 Task: Add a signature Charles Evans containing Many thanks, Charles Evans to email address softage.1@softage.net and add a label Vendor files
Action: Mouse moved to (353, 565)
Screenshot: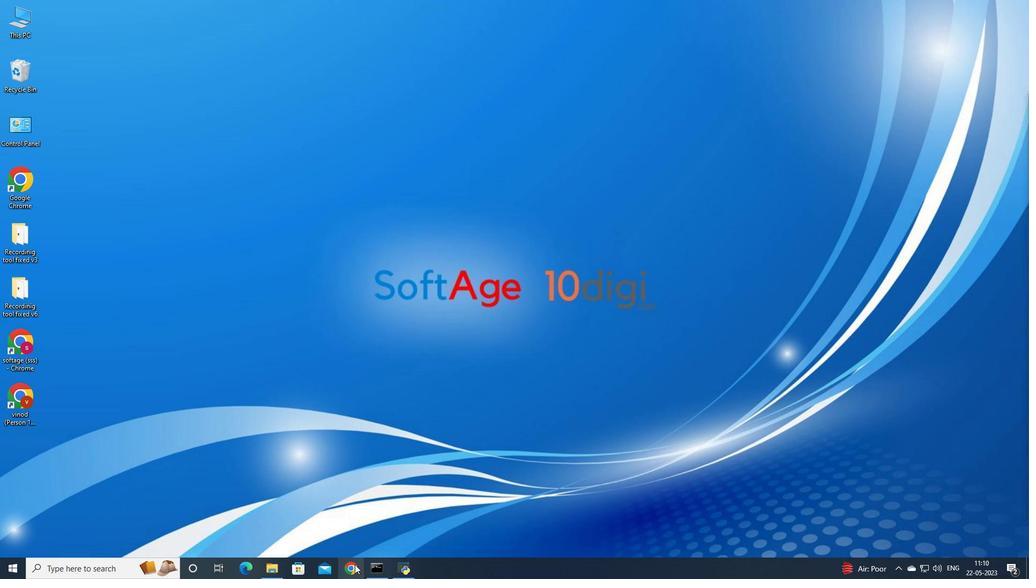 
Action: Mouse pressed left at (353, 565)
Screenshot: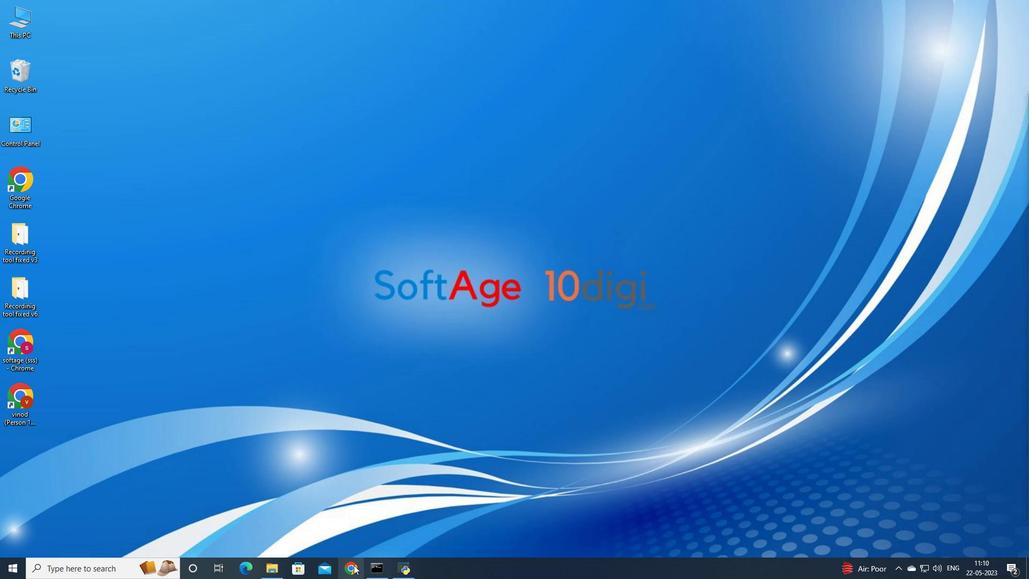 
Action: Mouse moved to (473, 335)
Screenshot: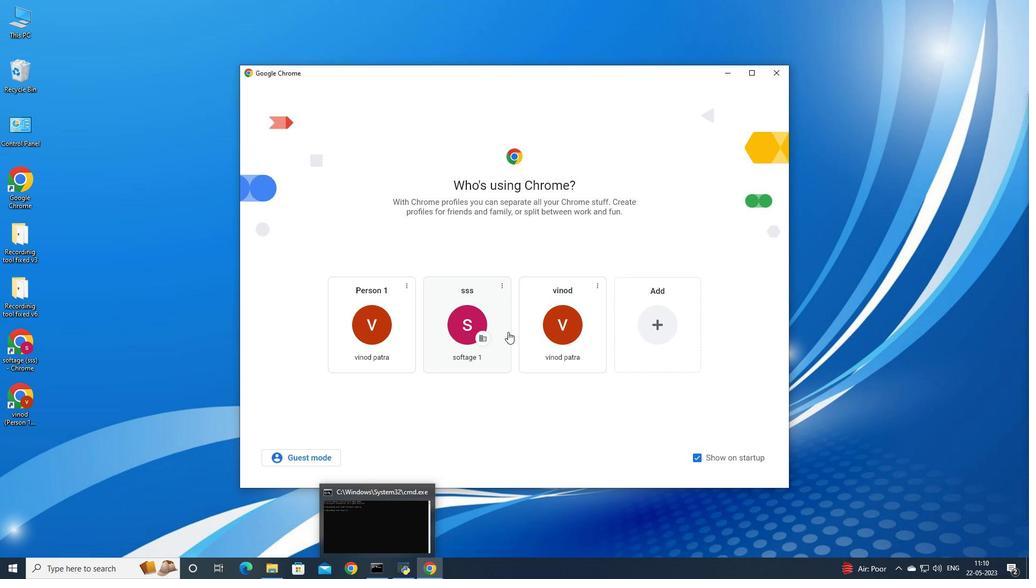 
Action: Mouse pressed left at (473, 335)
Screenshot: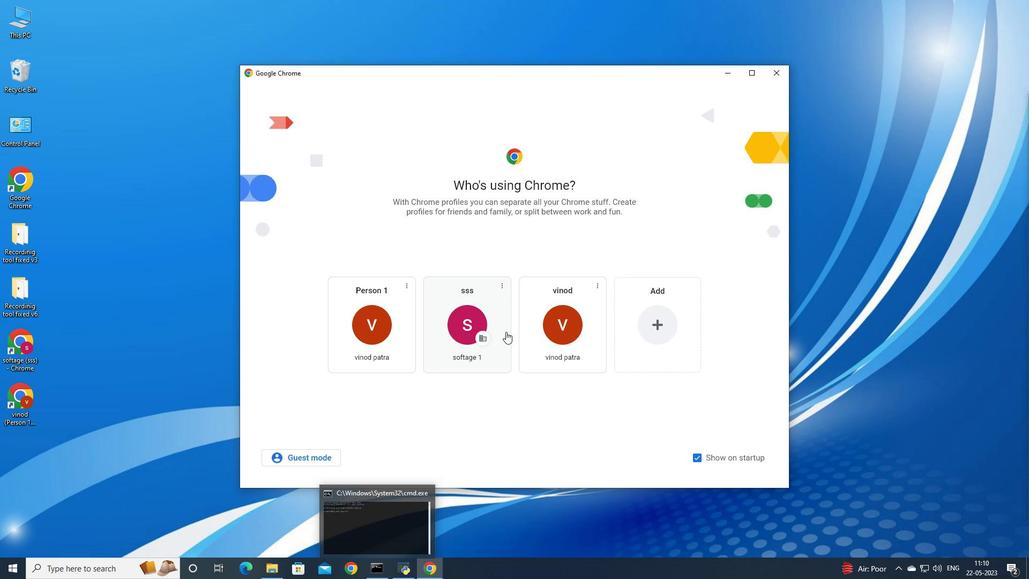 
Action: Mouse moved to (929, 55)
Screenshot: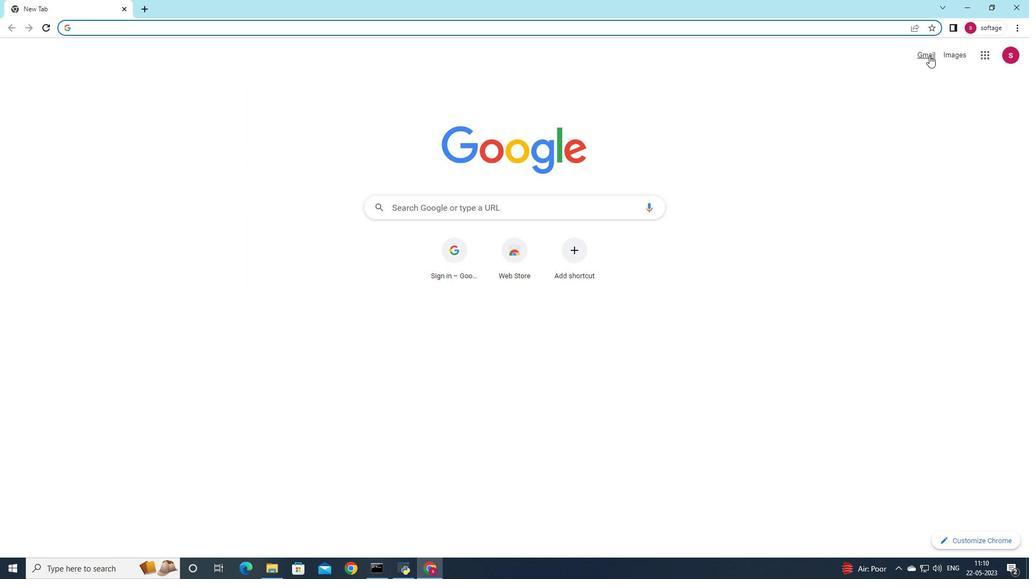 
Action: Mouse pressed left at (929, 55)
Screenshot: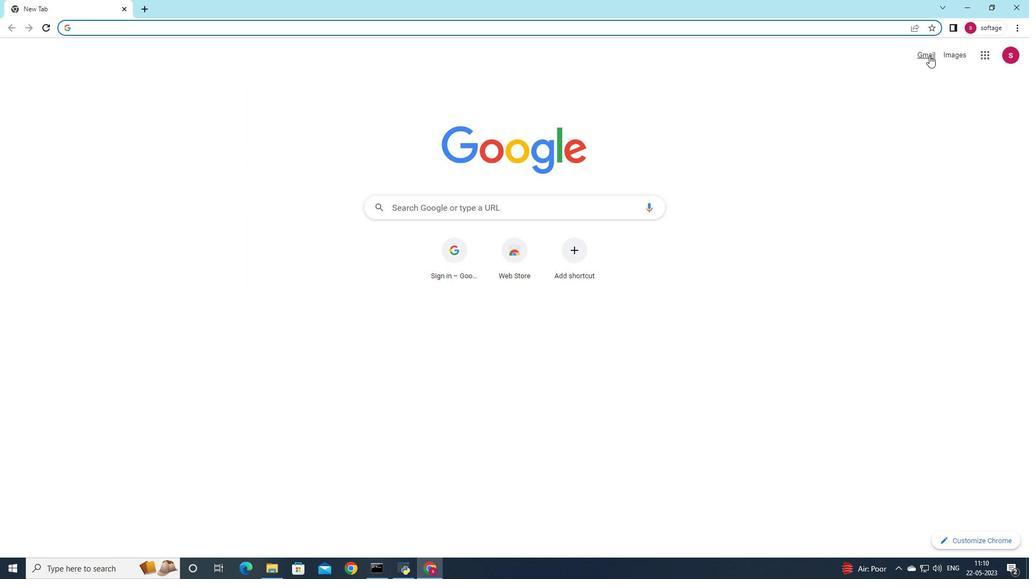 
Action: Mouse moved to (905, 79)
Screenshot: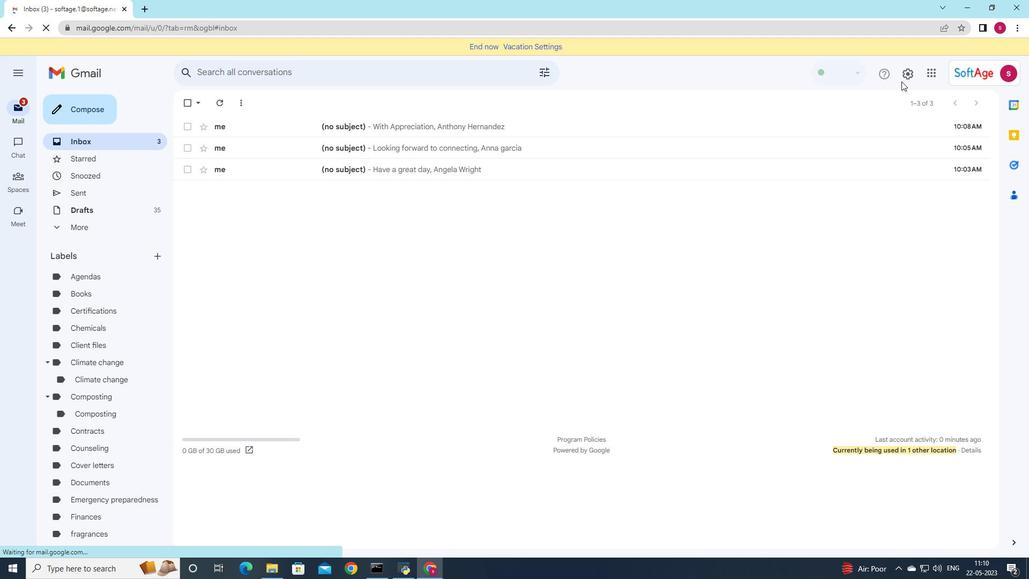 
Action: Mouse pressed left at (905, 79)
Screenshot: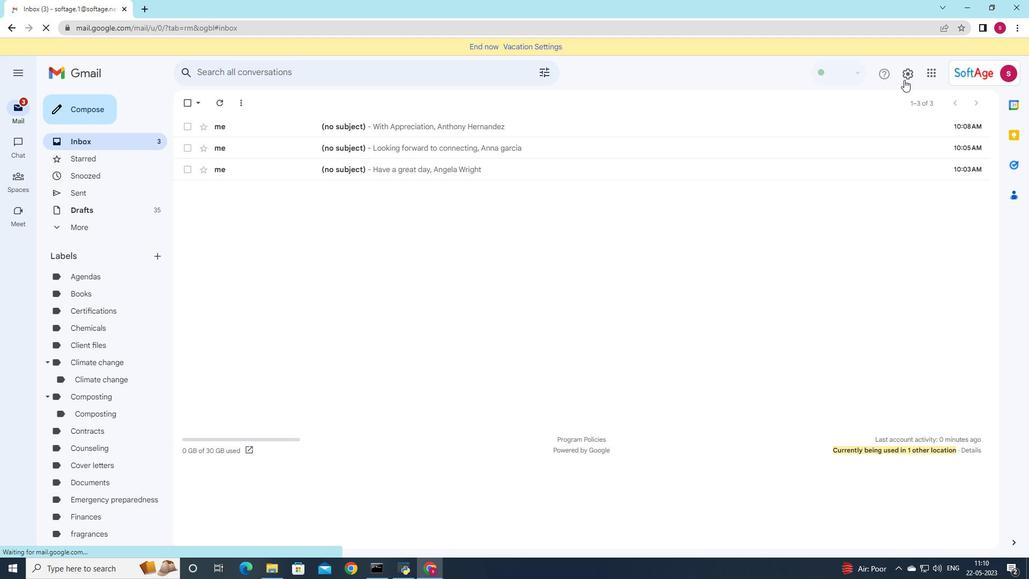 
Action: Mouse moved to (906, 123)
Screenshot: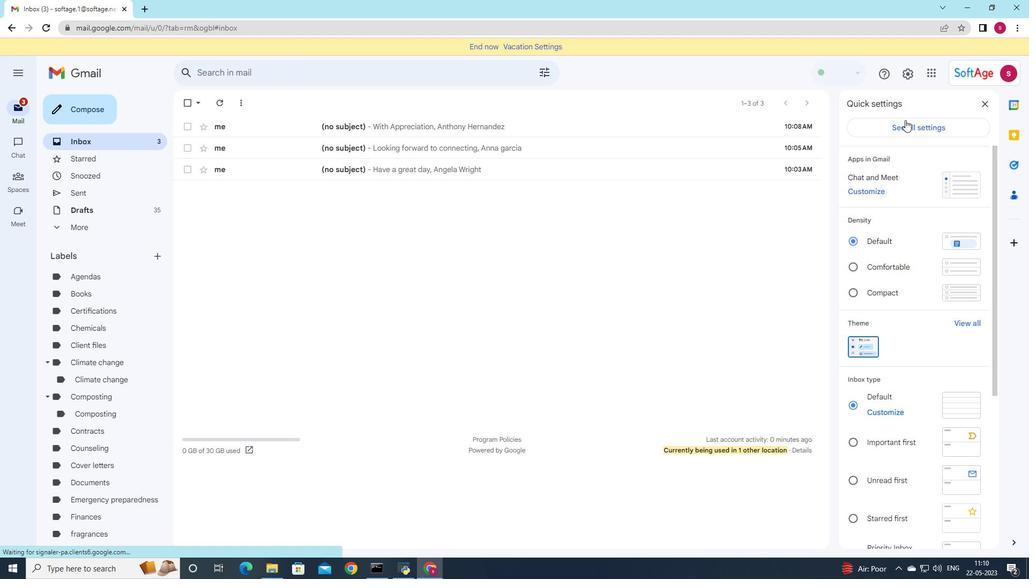 
Action: Mouse pressed left at (906, 123)
Screenshot: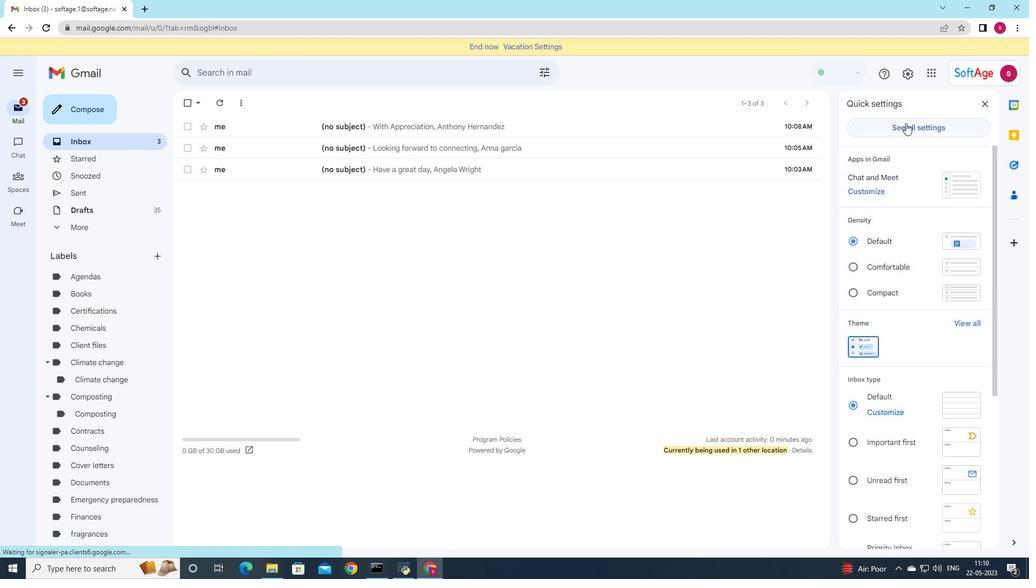 
Action: Mouse moved to (499, 273)
Screenshot: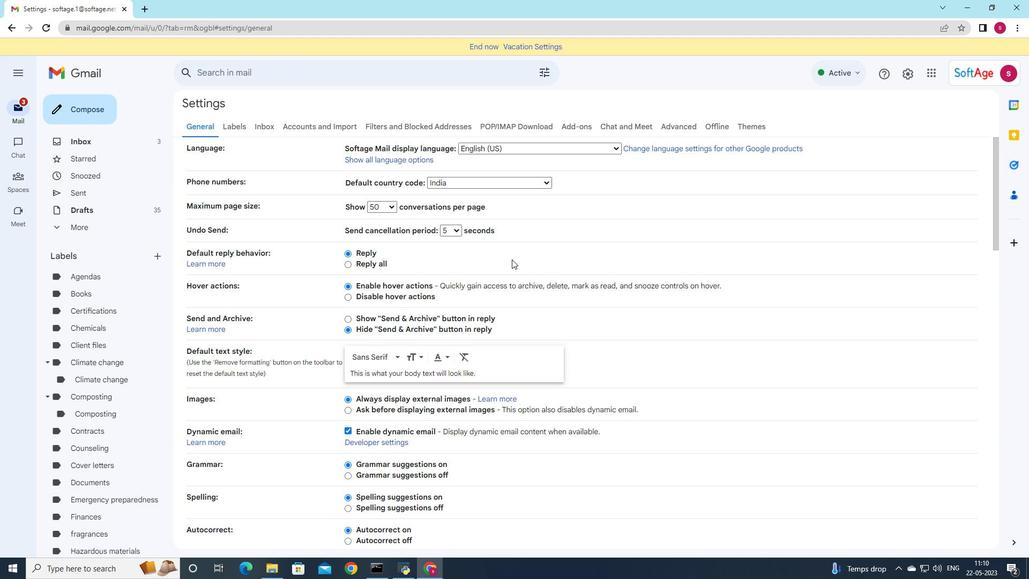 
Action: Mouse scrolled (499, 273) with delta (0, 0)
Screenshot: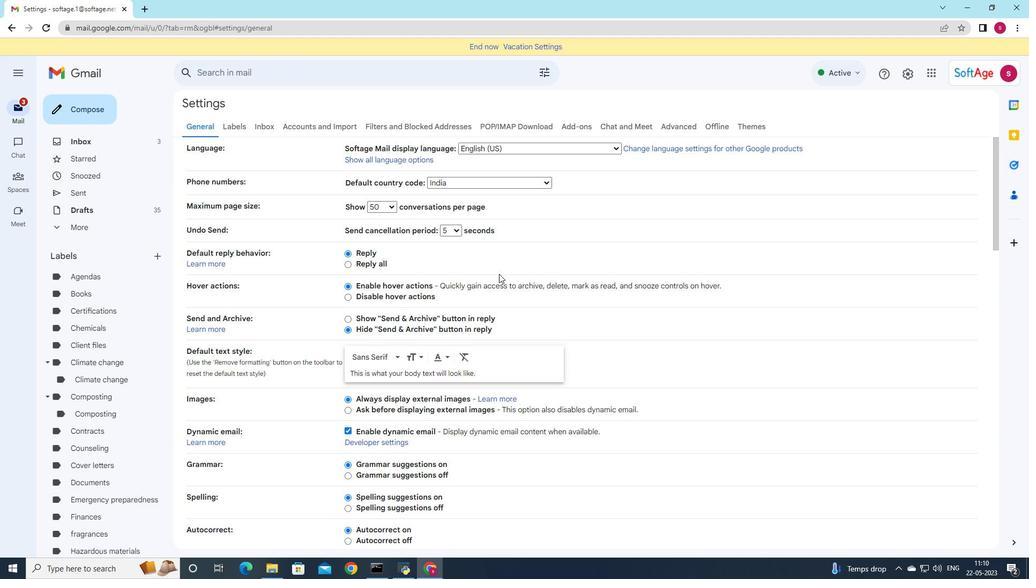 
Action: Mouse scrolled (499, 273) with delta (0, 0)
Screenshot: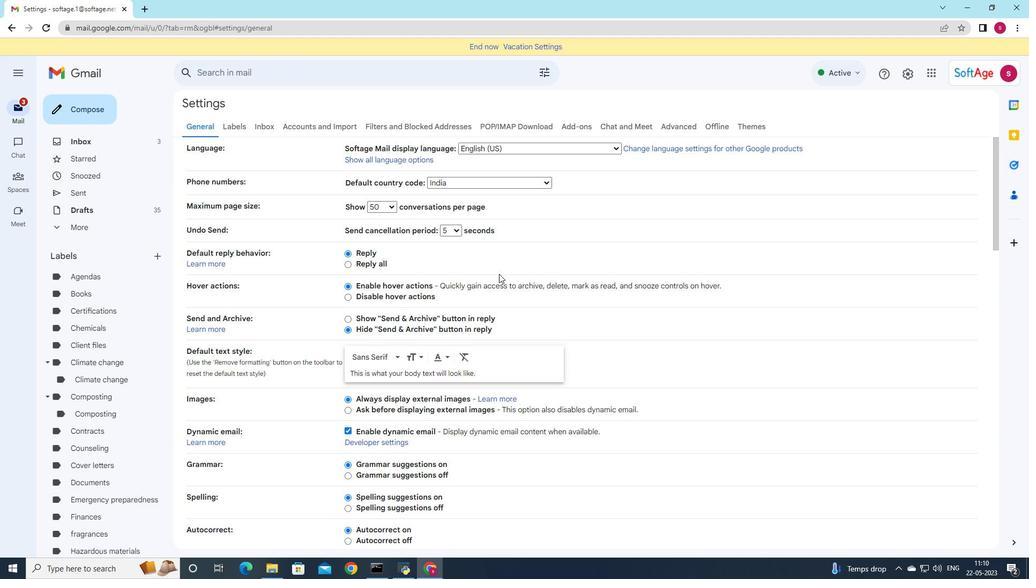 
Action: Mouse scrolled (499, 273) with delta (0, 0)
Screenshot: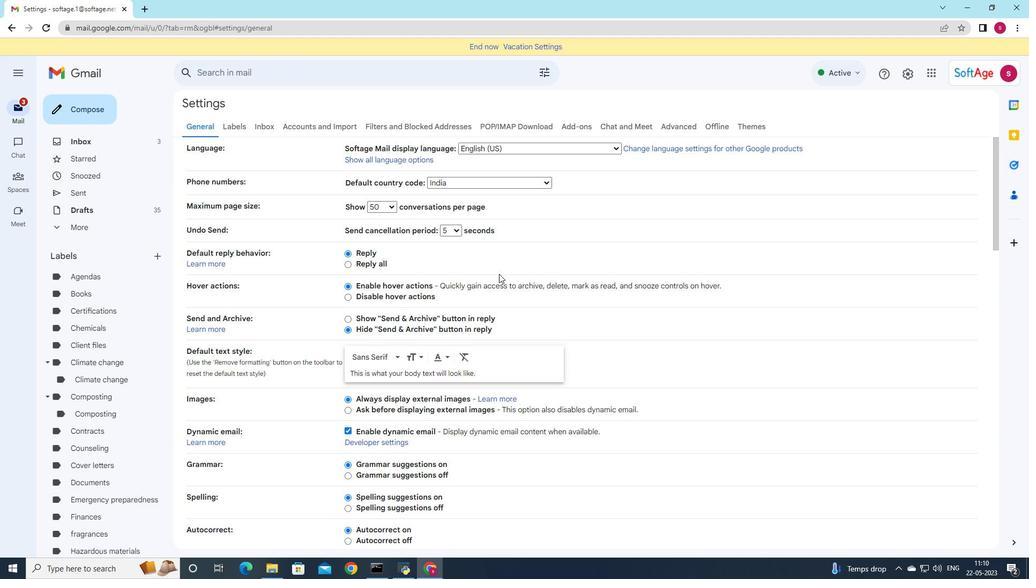 
Action: Mouse scrolled (499, 273) with delta (0, 0)
Screenshot: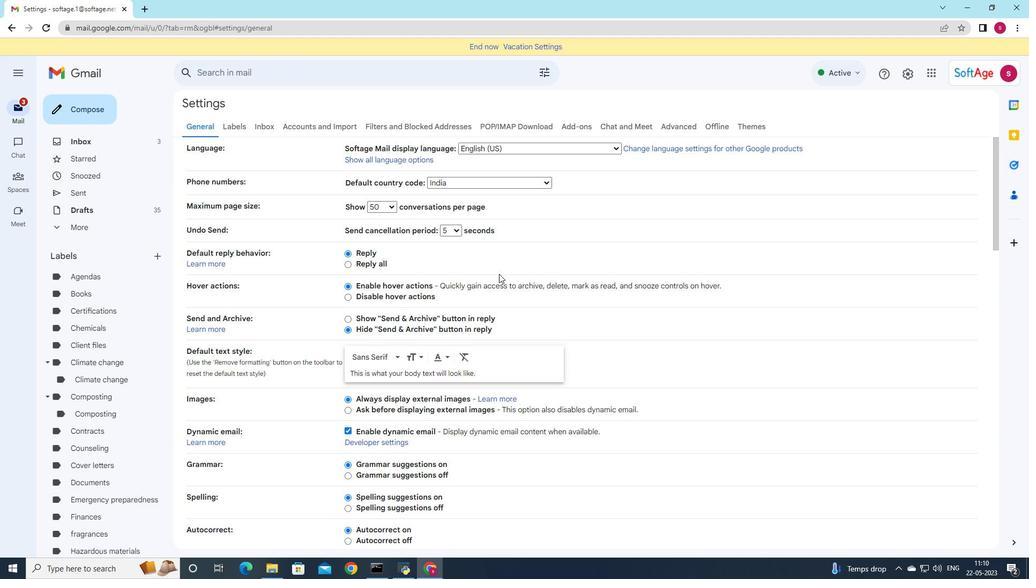
Action: Mouse scrolled (499, 273) with delta (0, 0)
Screenshot: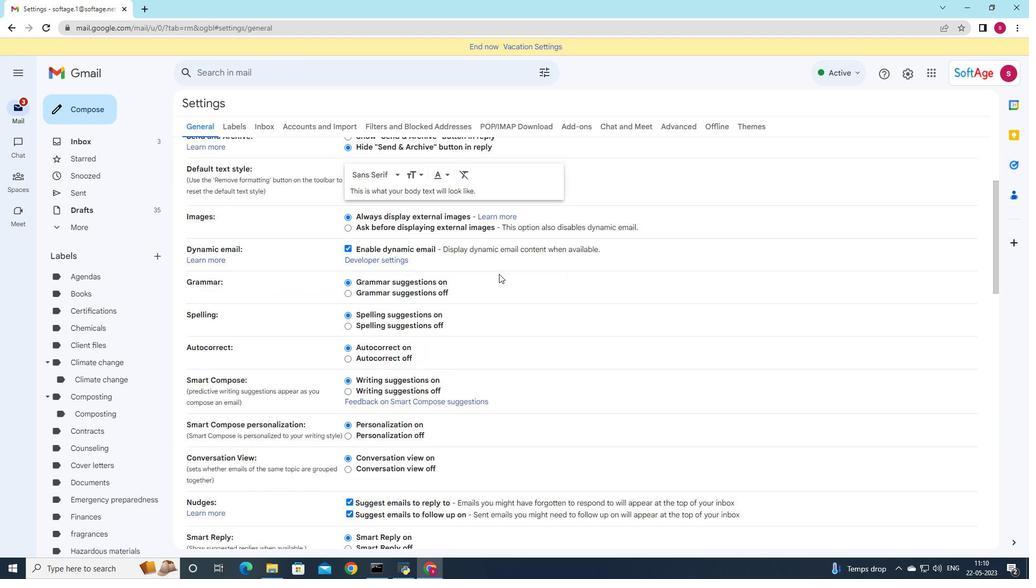 
Action: Mouse scrolled (499, 273) with delta (0, 0)
Screenshot: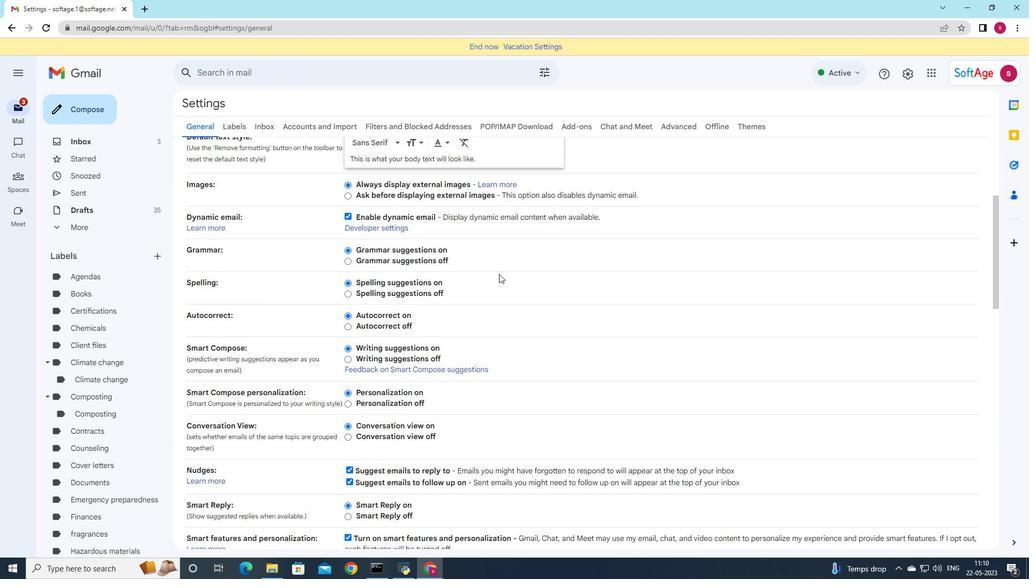 
Action: Mouse scrolled (499, 273) with delta (0, 0)
Screenshot: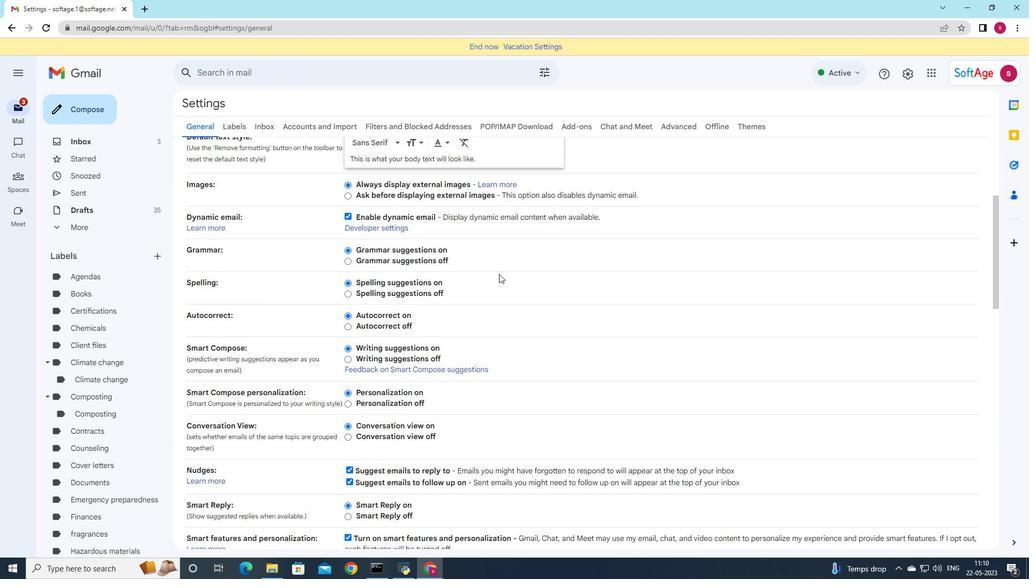 
Action: Mouse scrolled (499, 273) with delta (0, 0)
Screenshot: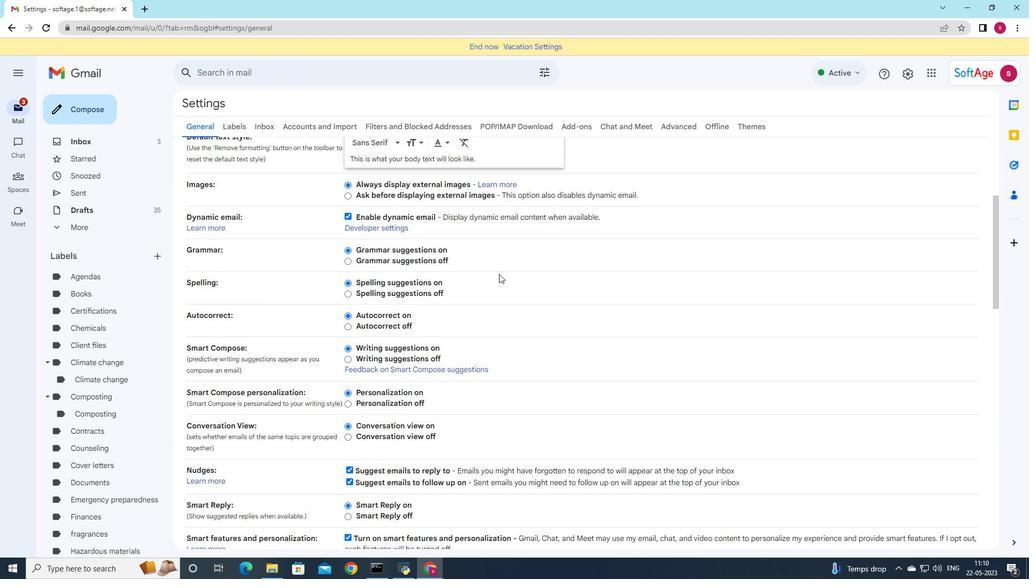 
Action: Mouse scrolled (499, 273) with delta (0, 0)
Screenshot: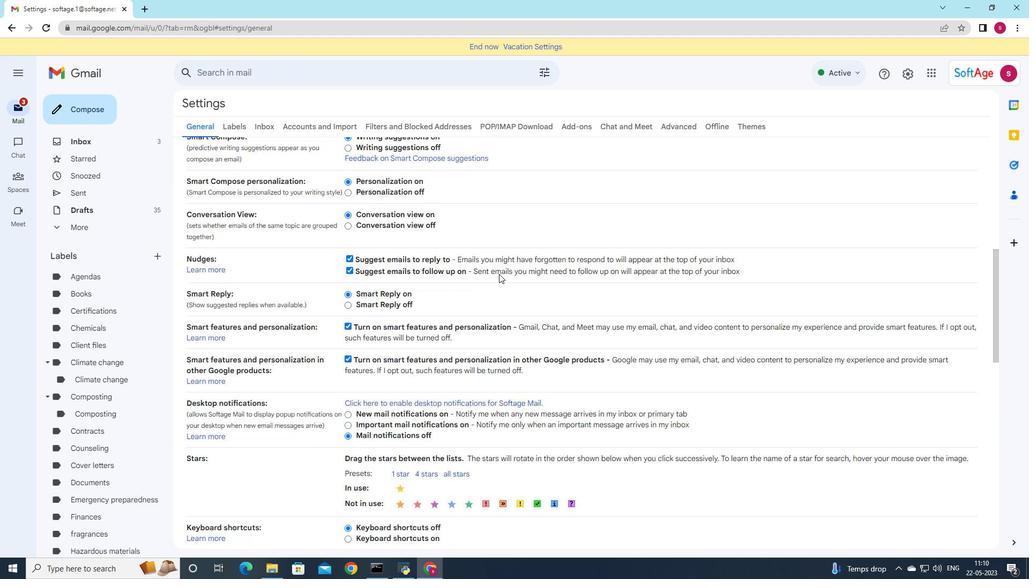 
Action: Mouse scrolled (499, 273) with delta (0, 0)
Screenshot: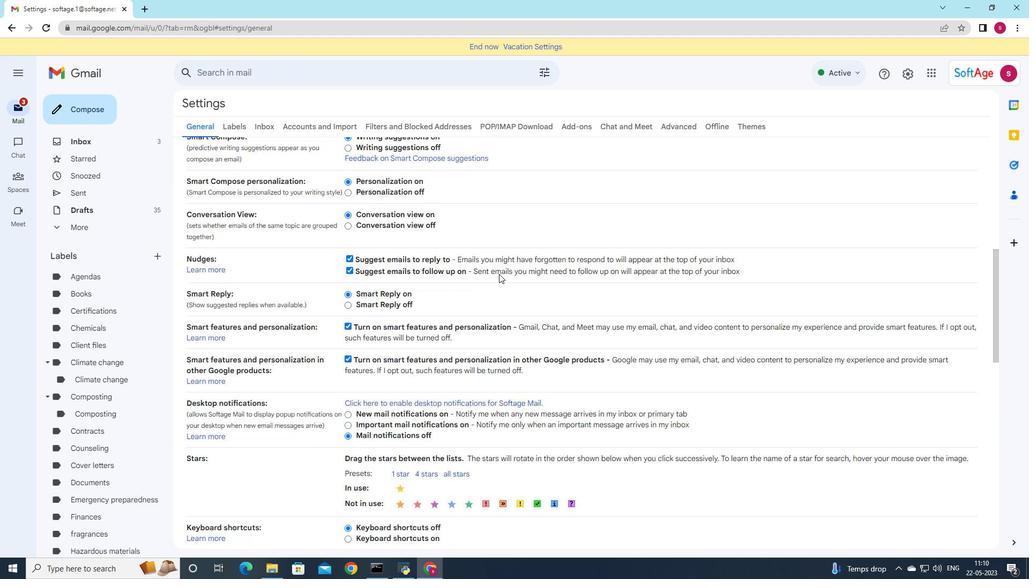 
Action: Mouse scrolled (499, 273) with delta (0, 0)
Screenshot: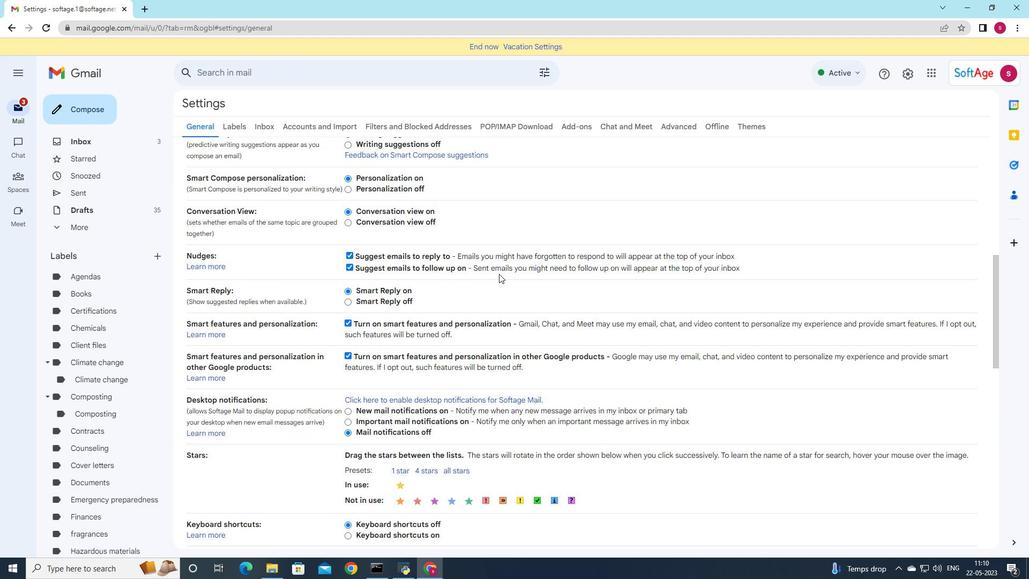 
Action: Mouse scrolled (499, 273) with delta (0, 0)
Screenshot: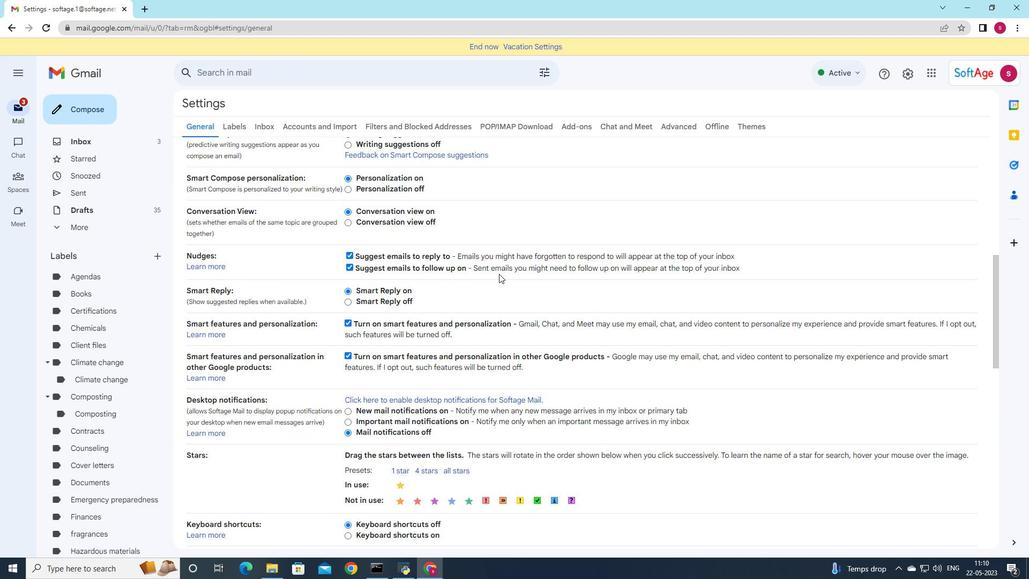 
Action: Mouse scrolled (499, 273) with delta (0, 0)
Screenshot: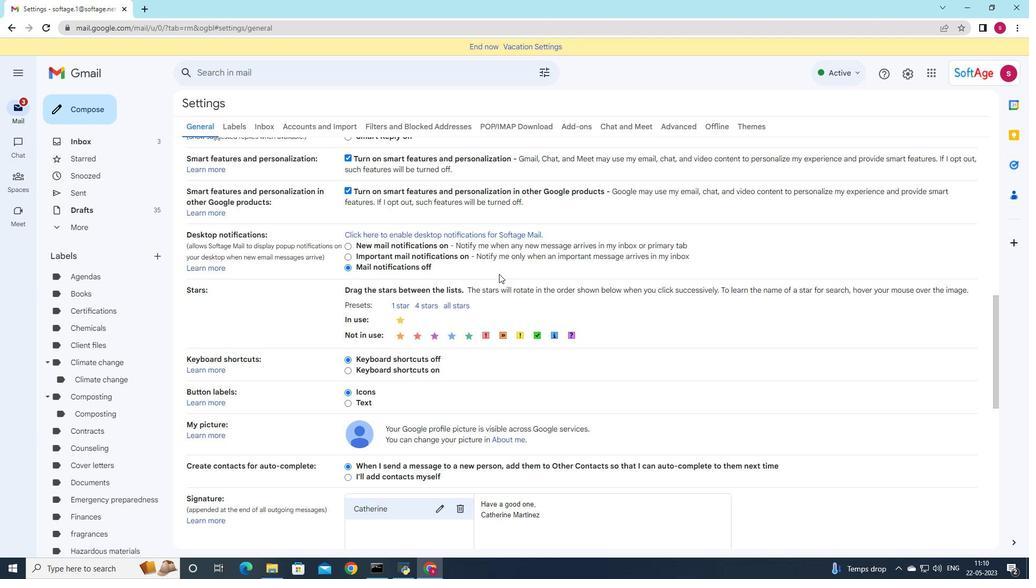 
Action: Mouse scrolled (499, 273) with delta (0, 0)
Screenshot: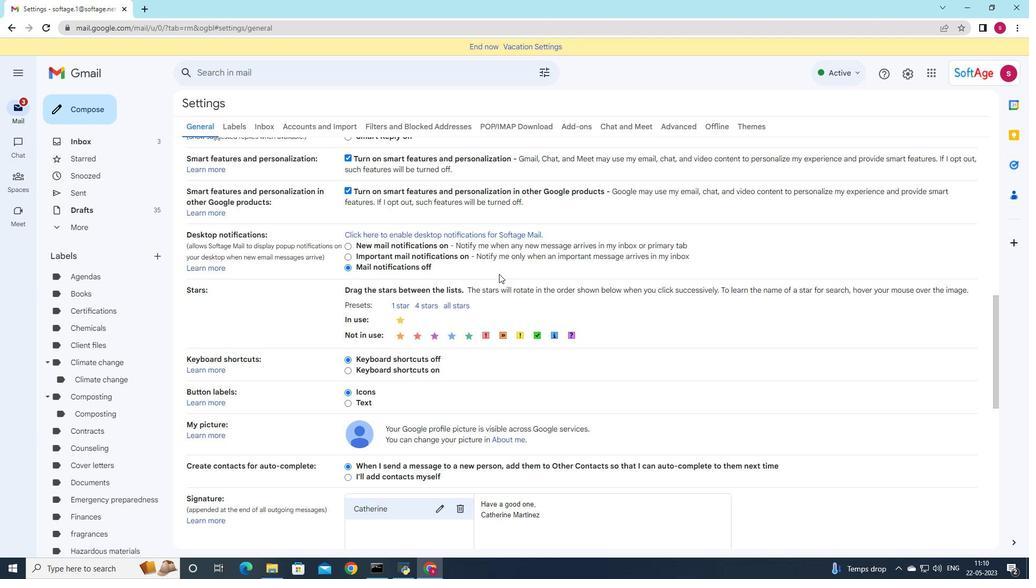 
Action: Mouse scrolled (499, 273) with delta (0, 0)
Screenshot: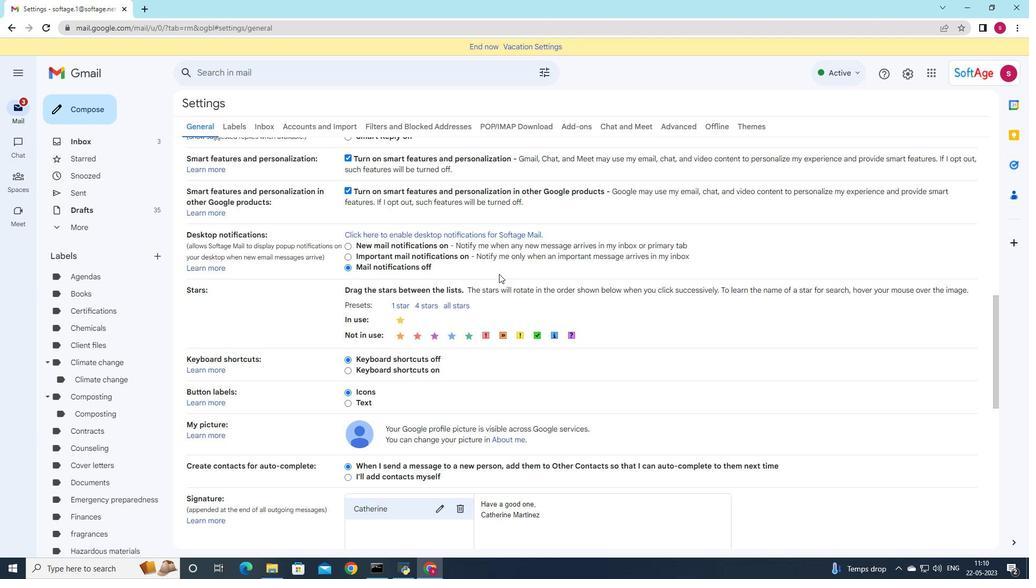 
Action: Mouse moved to (453, 297)
Screenshot: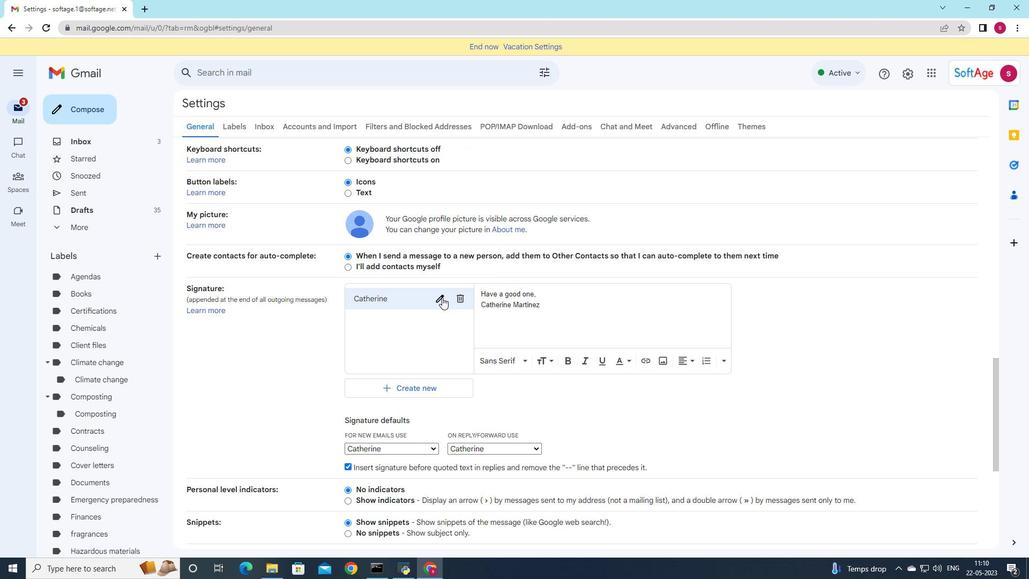 
Action: Mouse pressed left at (453, 297)
Screenshot: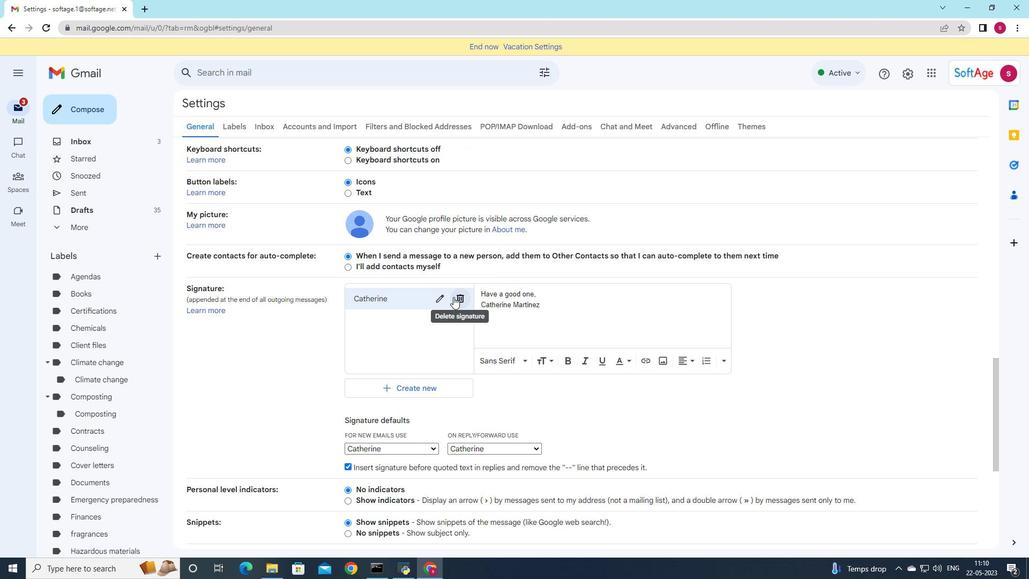 
Action: Mouse moved to (609, 317)
Screenshot: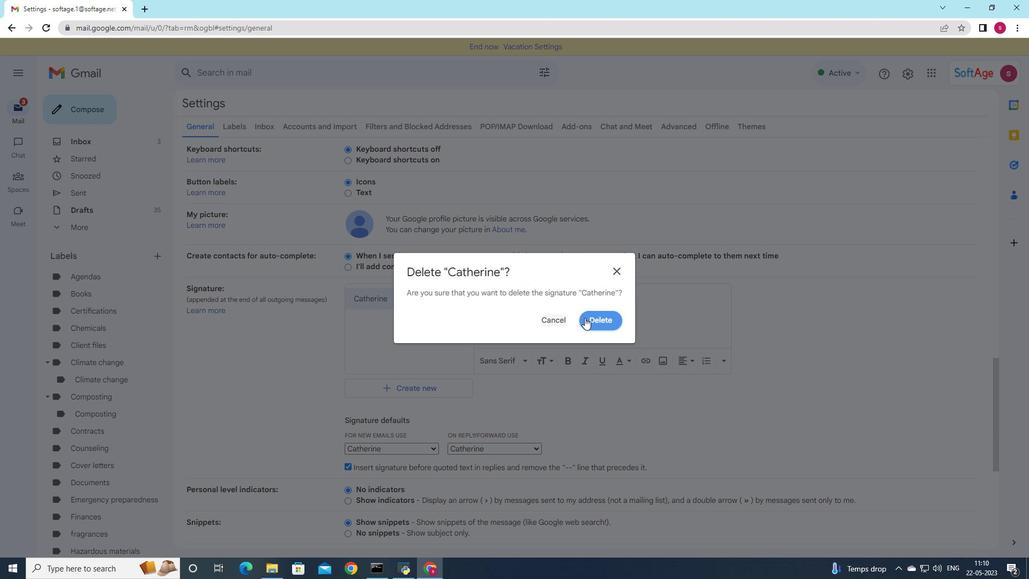 
Action: Mouse pressed left at (609, 317)
Screenshot: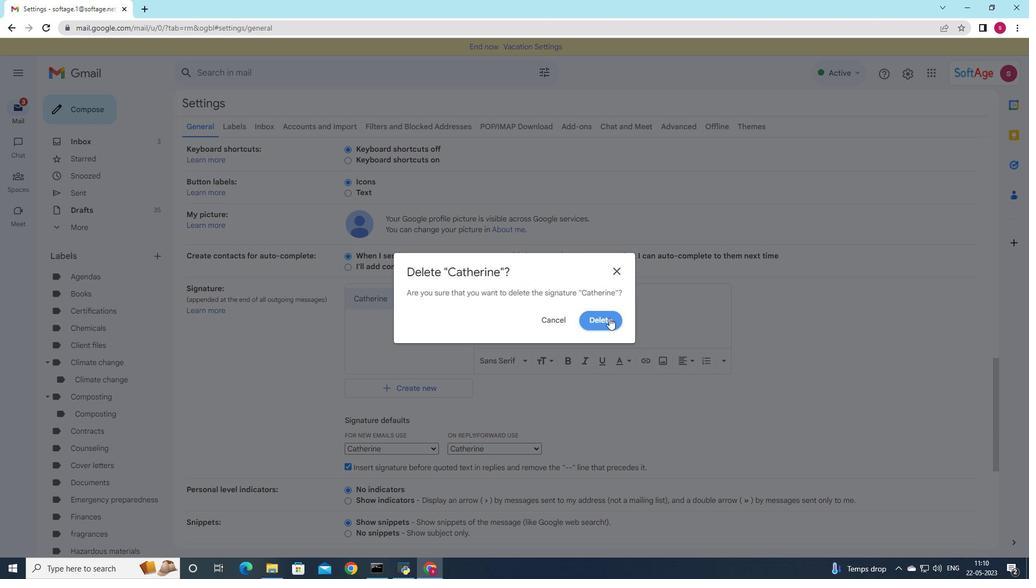 
Action: Mouse moved to (376, 312)
Screenshot: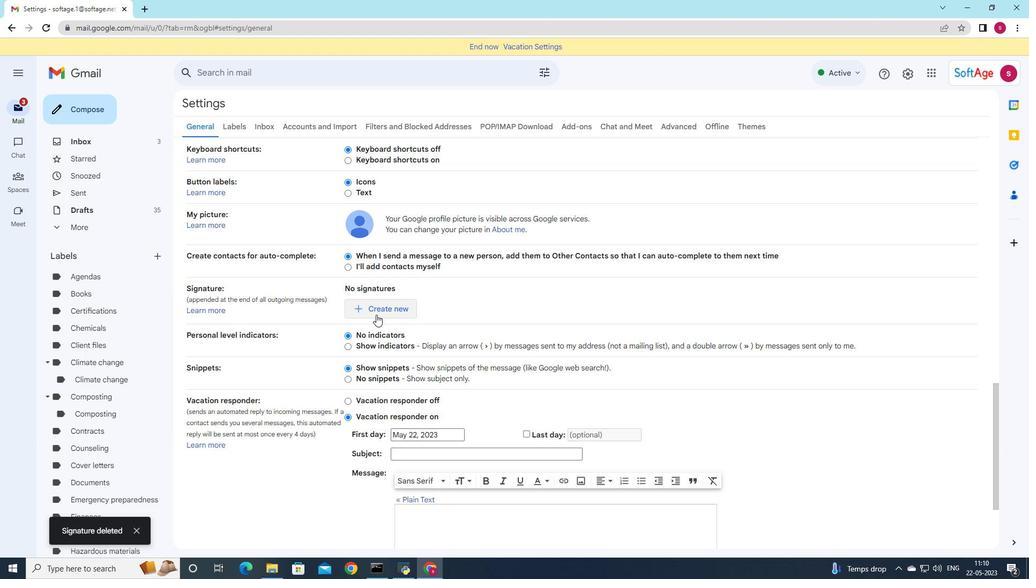 
Action: Mouse pressed left at (376, 312)
Screenshot: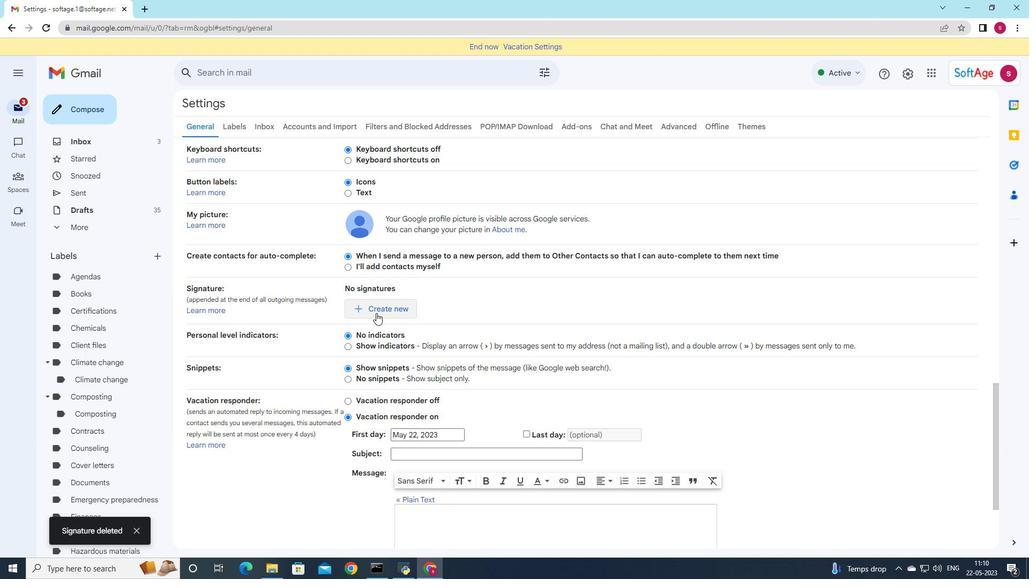 
Action: Mouse moved to (494, 305)
Screenshot: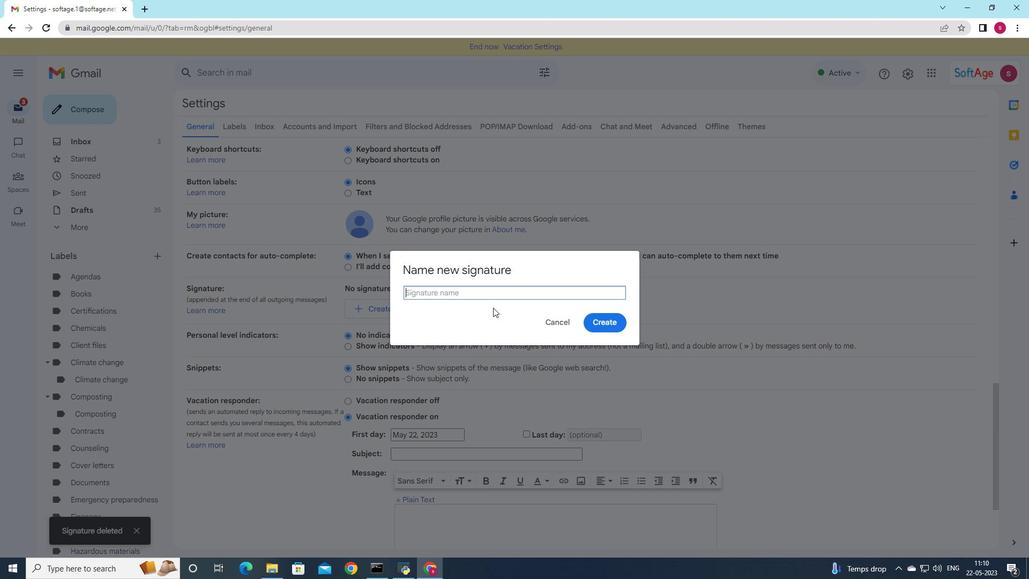 
Action: Key pressed <Key.shift>Charles
Screenshot: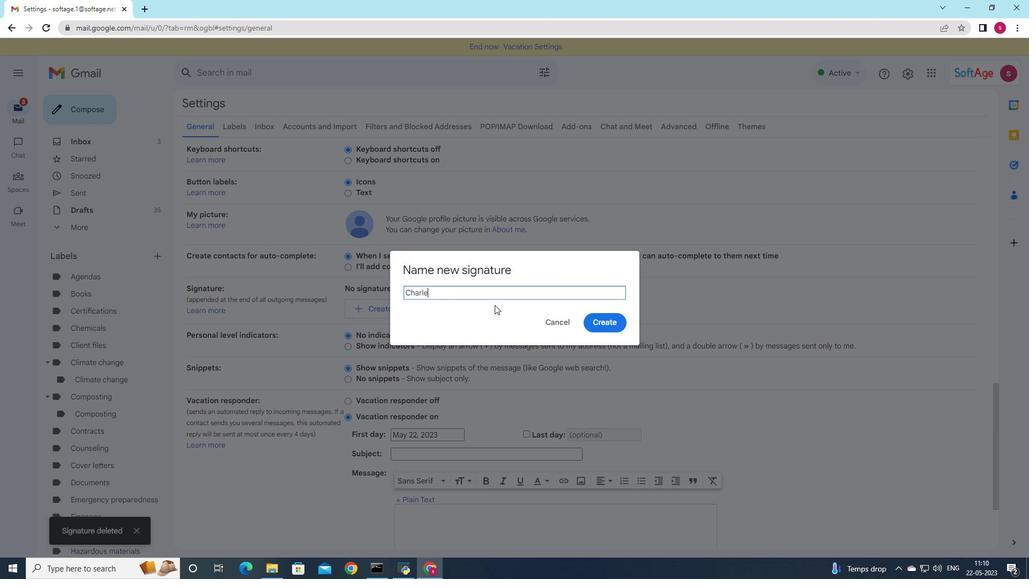
Action: Mouse moved to (652, 248)
Screenshot: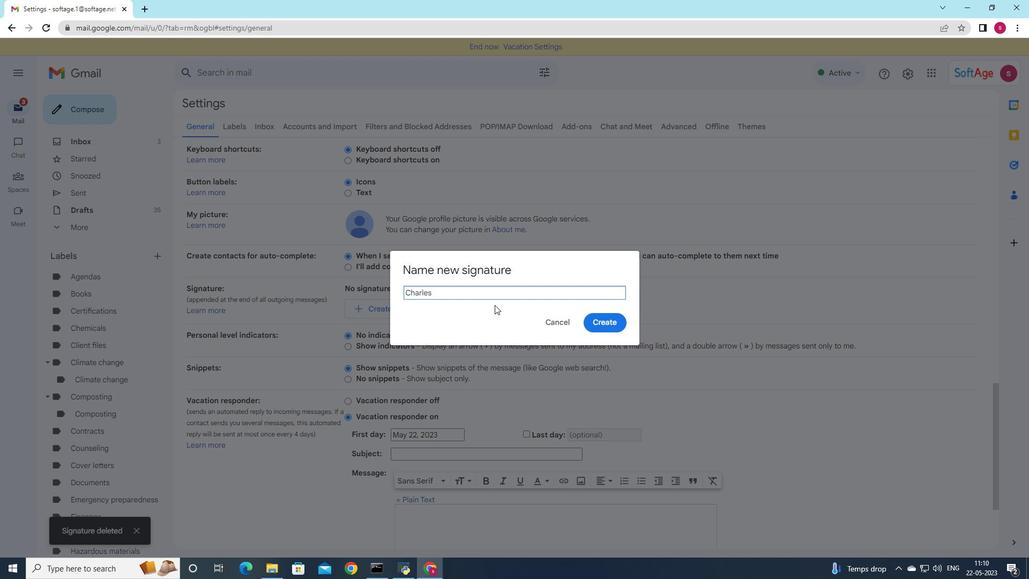 
Action: Mouse scrolled (589, 270) with delta (0, 0)
Screenshot: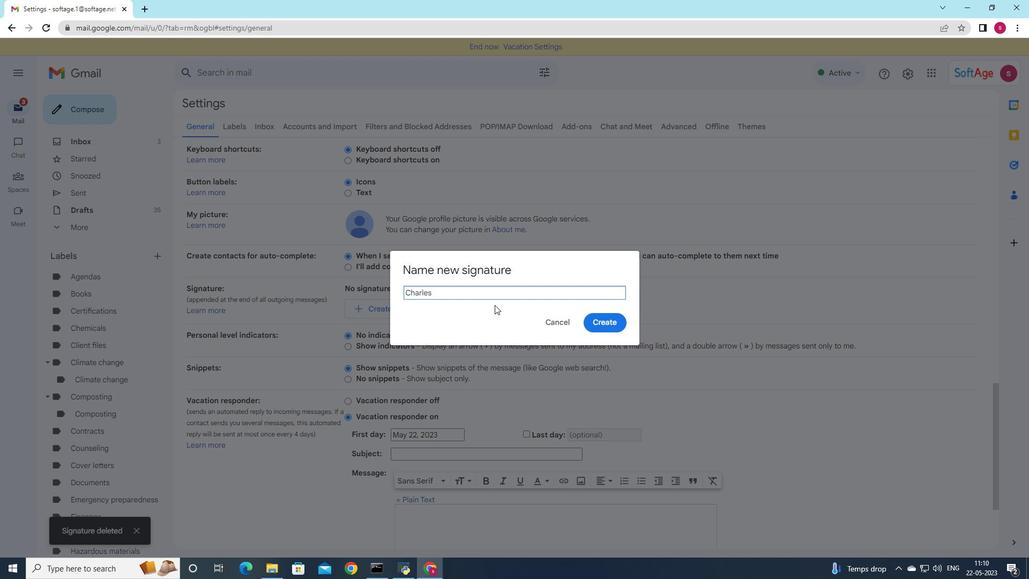 
Action: Mouse moved to (602, 322)
Screenshot: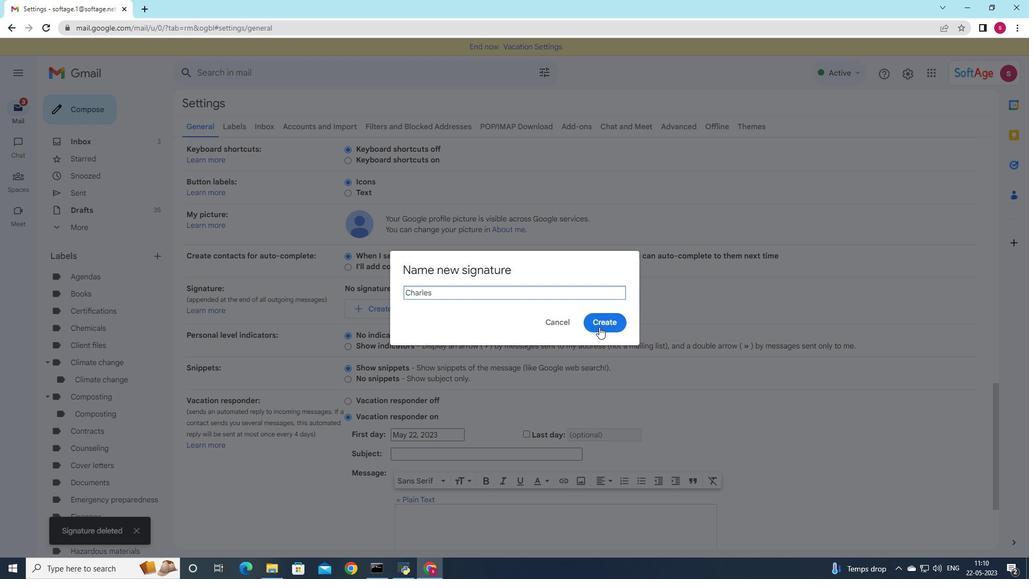
Action: Mouse pressed left at (602, 322)
Screenshot: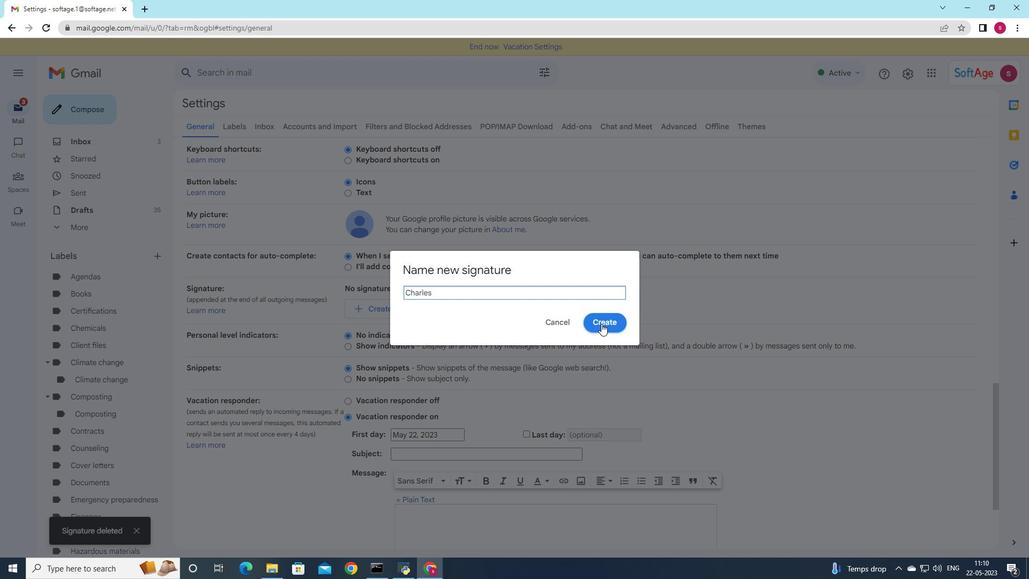 
Action: Mouse moved to (552, 304)
Screenshot: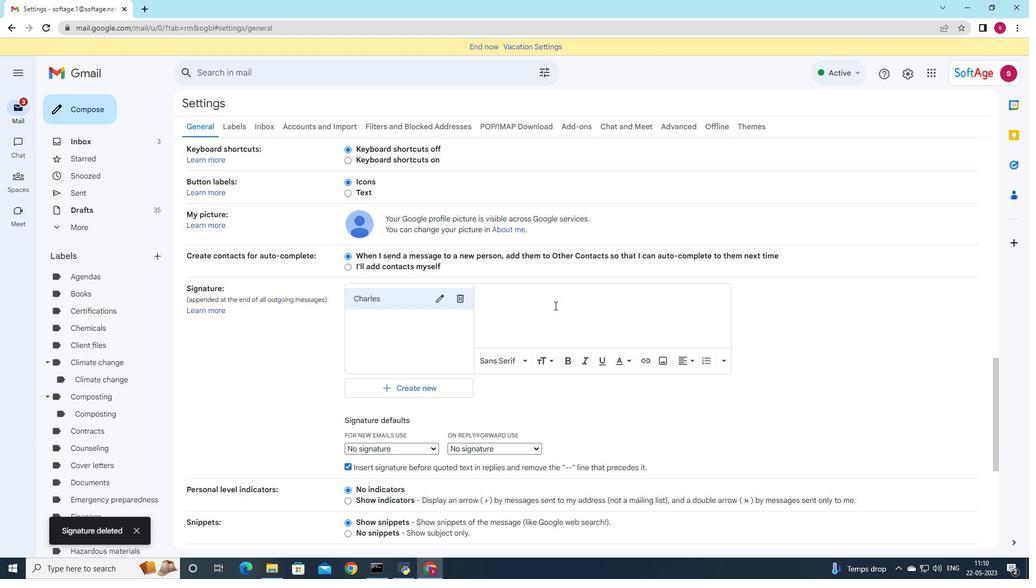 
Action: Mouse pressed left at (552, 304)
Screenshot: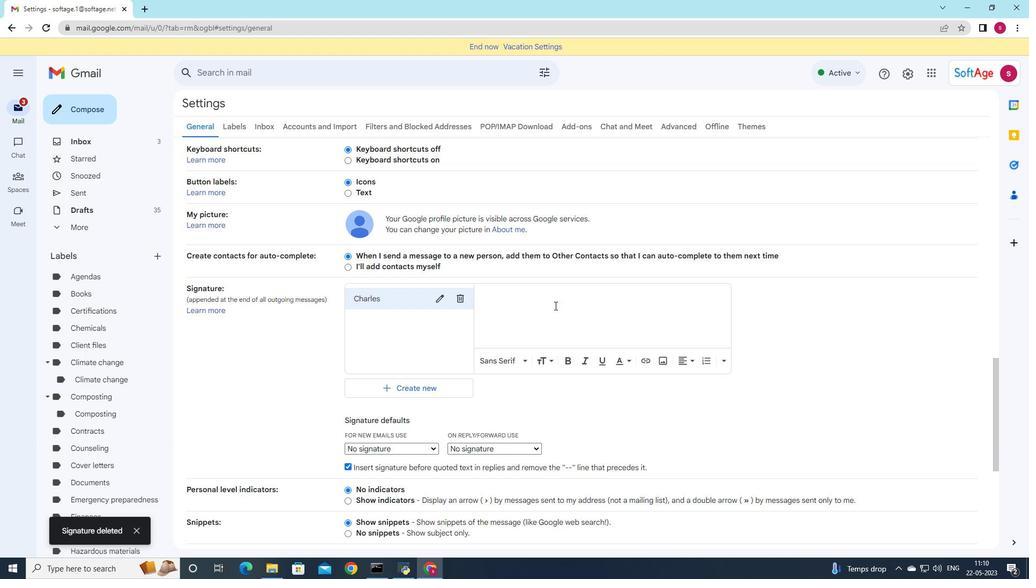 
Action: Mouse moved to (524, 340)
Screenshot: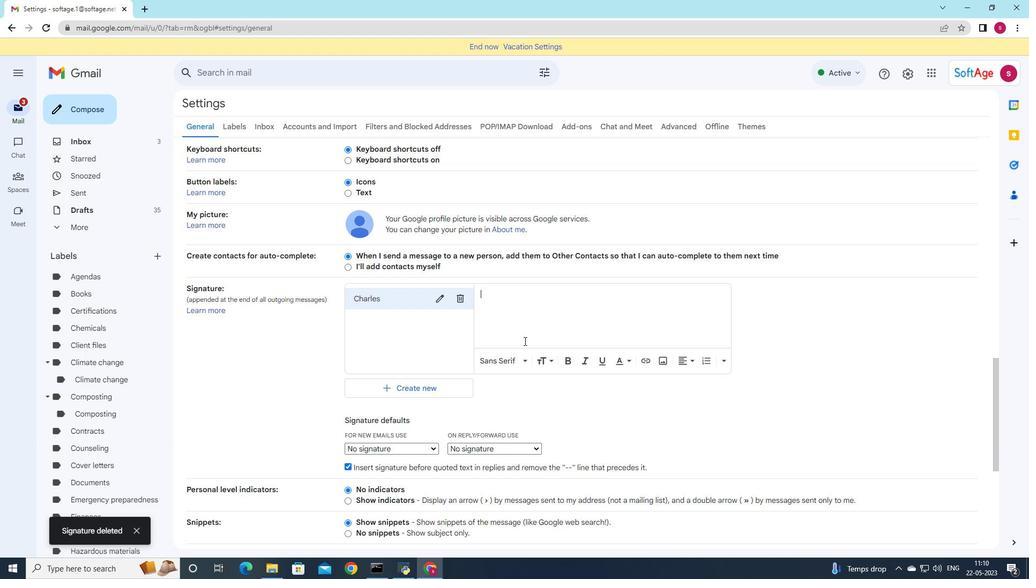 
Action: Key pressed <Key.shift>Many<Key.space>thanks,<Key.space><Key.enter><Key.shift>Charles<Key.space><Key.shift>Evab<Key.backspace>na<Key.backspace>s
Screenshot: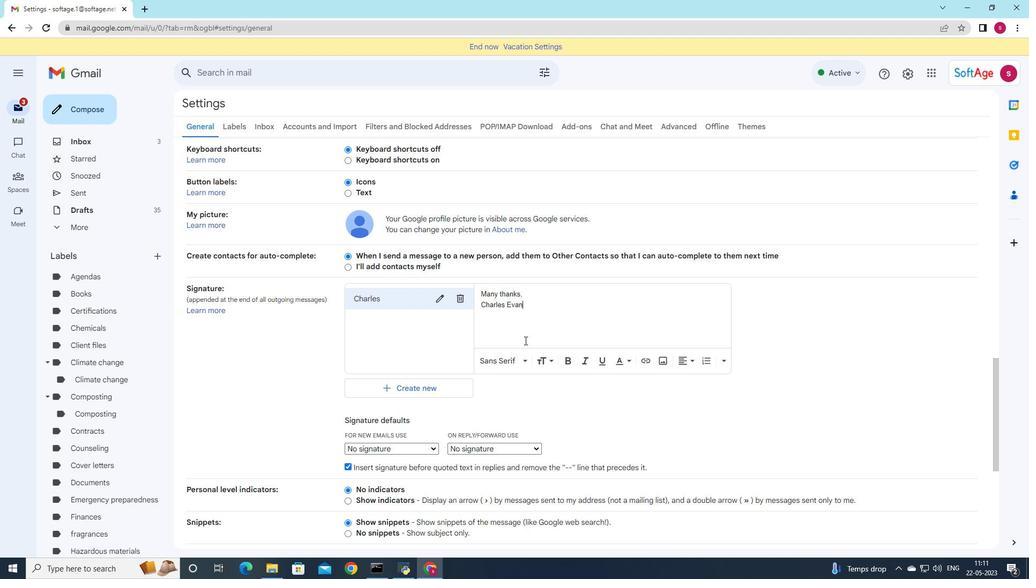
Action: Mouse moved to (434, 448)
Screenshot: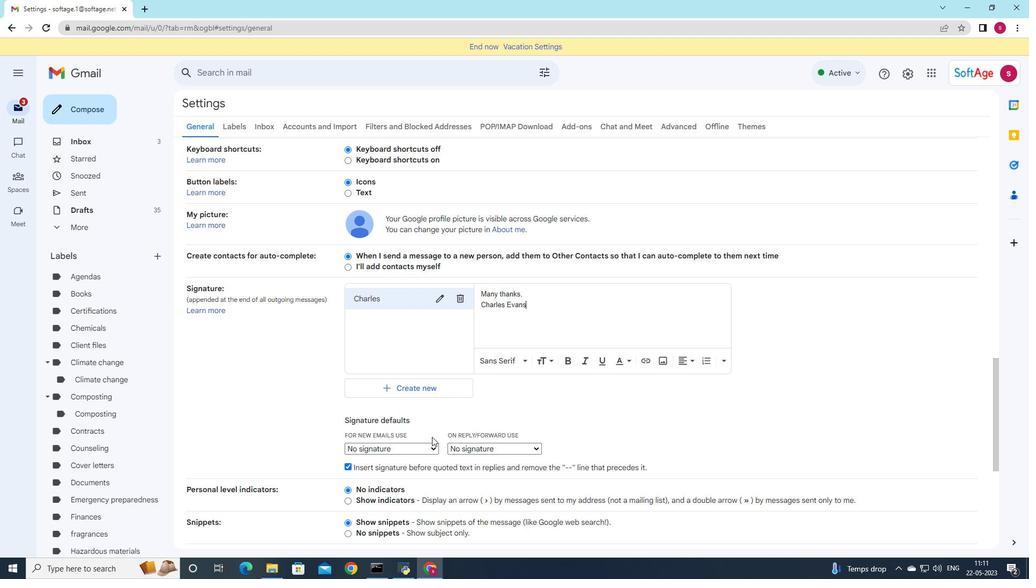 
Action: Mouse pressed left at (434, 448)
Screenshot: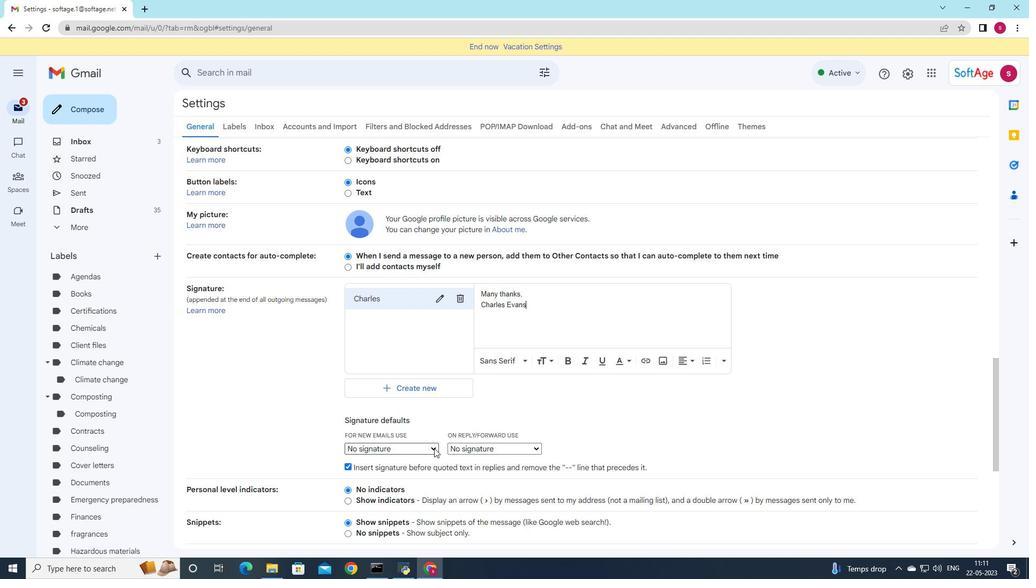 
Action: Mouse moved to (426, 468)
Screenshot: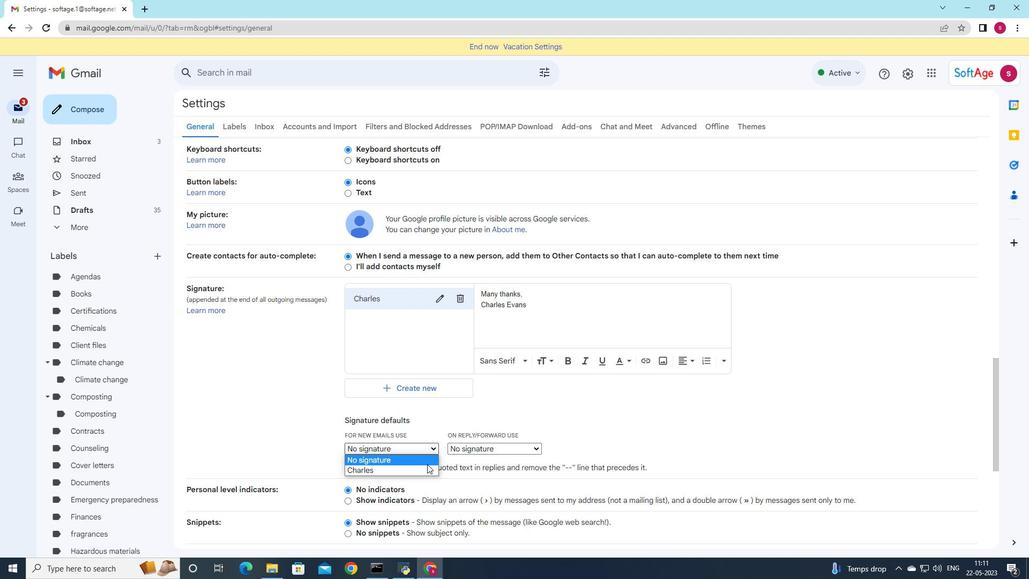 
Action: Mouse pressed left at (426, 468)
Screenshot: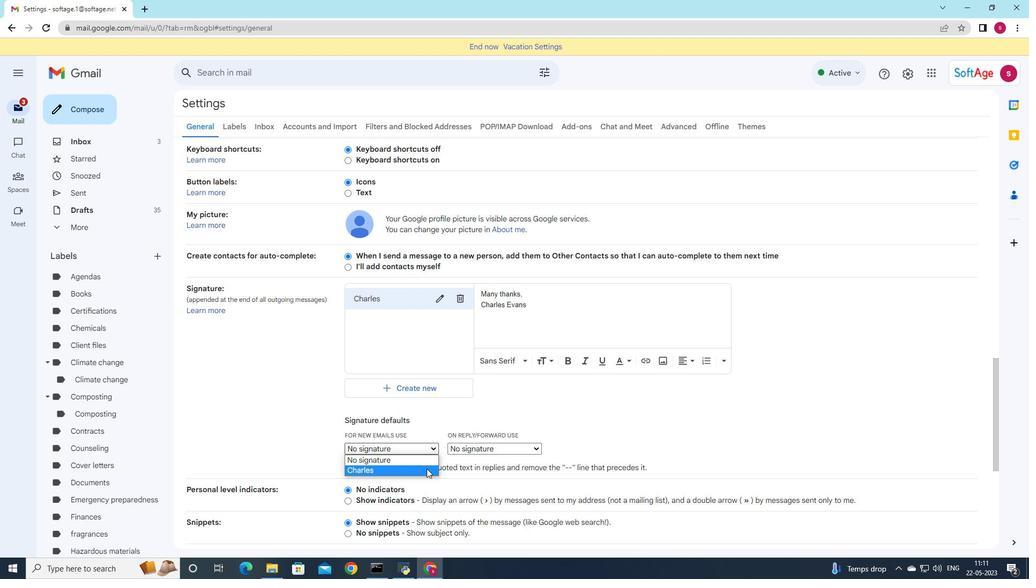 
Action: Mouse moved to (535, 452)
Screenshot: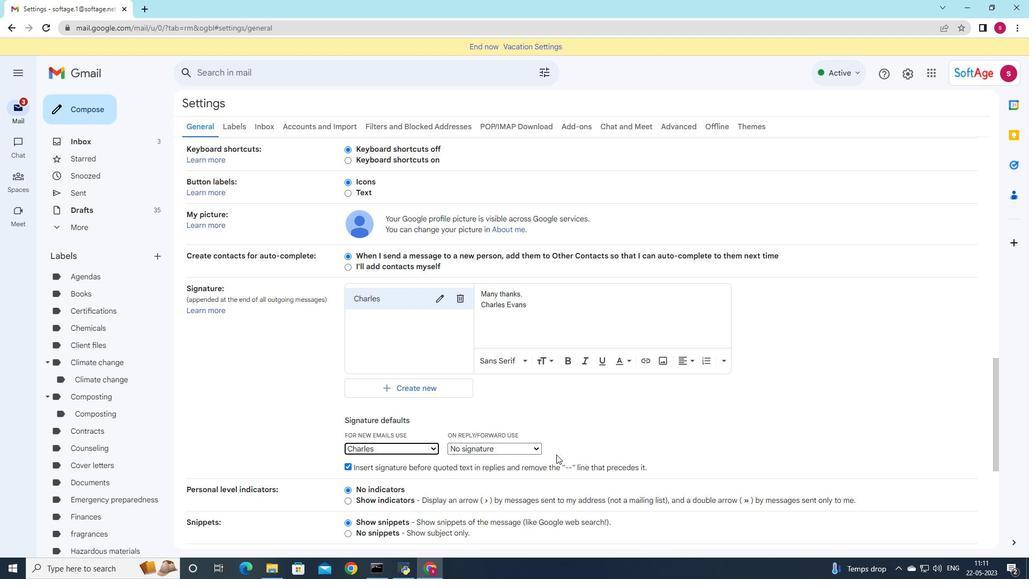 
Action: Mouse pressed left at (535, 452)
Screenshot: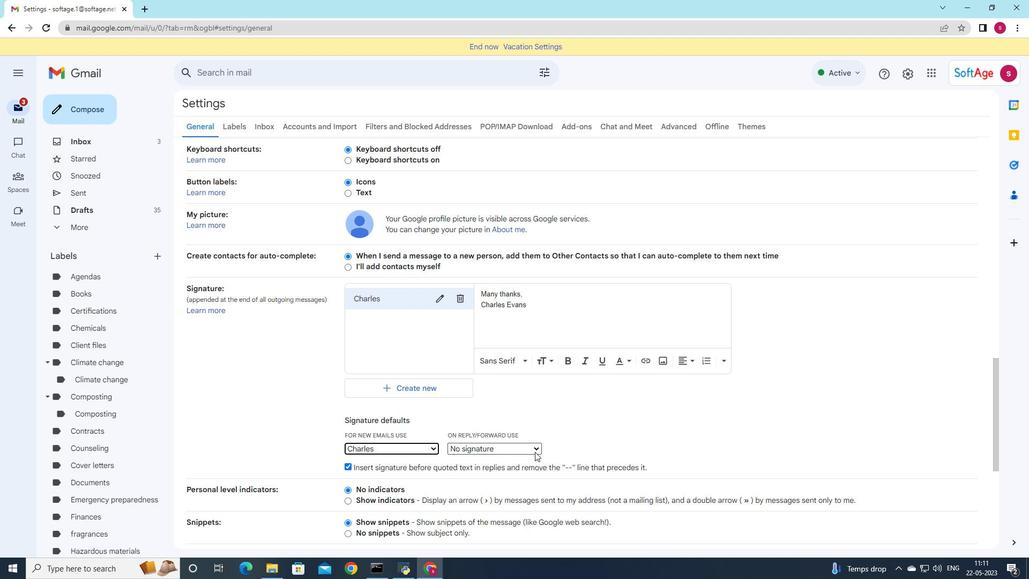 
Action: Mouse moved to (522, 468)
Screenshot: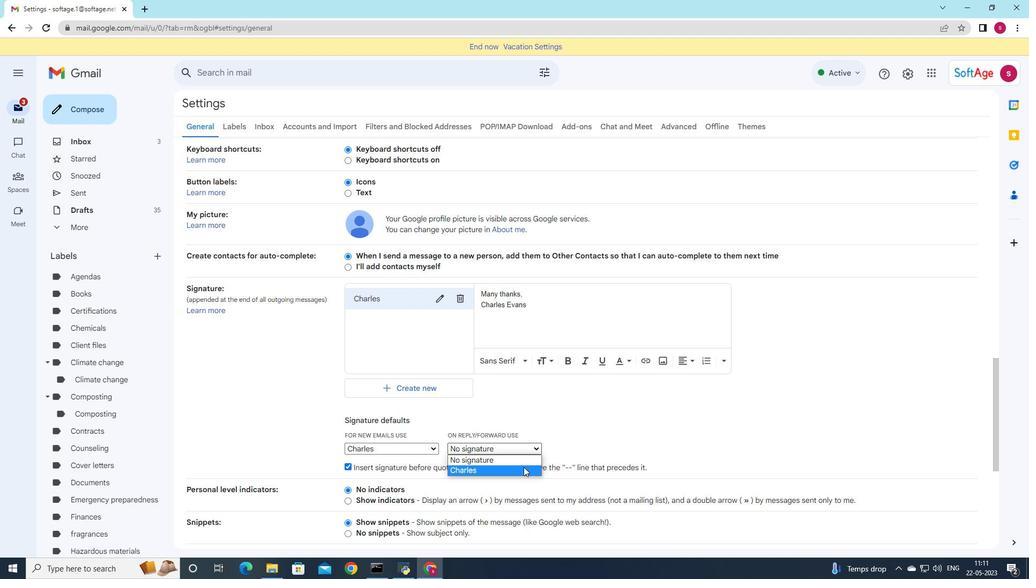 
Action: Mouse pressed left at (522, 468)
Screenshot: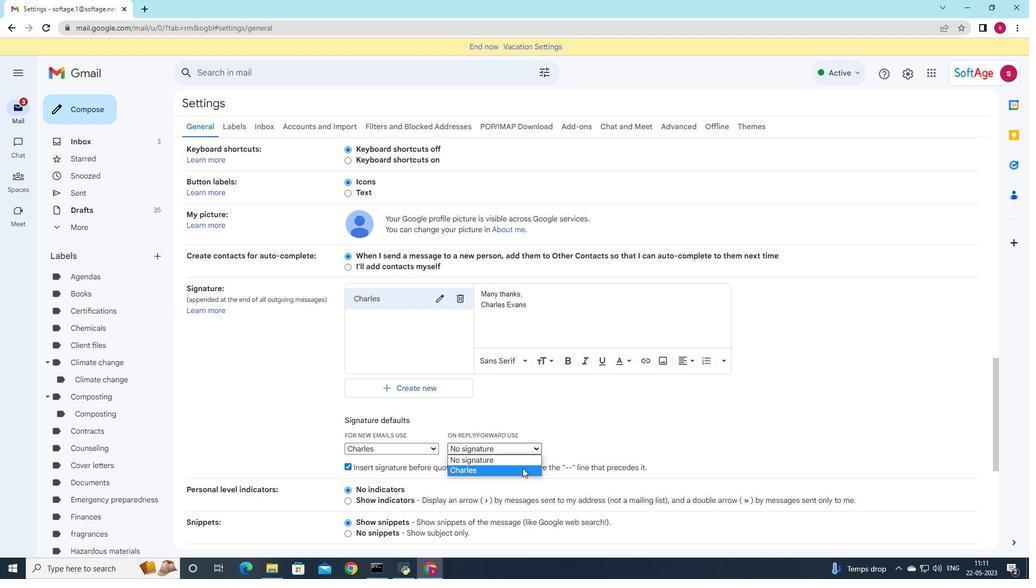 
Action: Mouse moved to (518, 462)
Screenshot: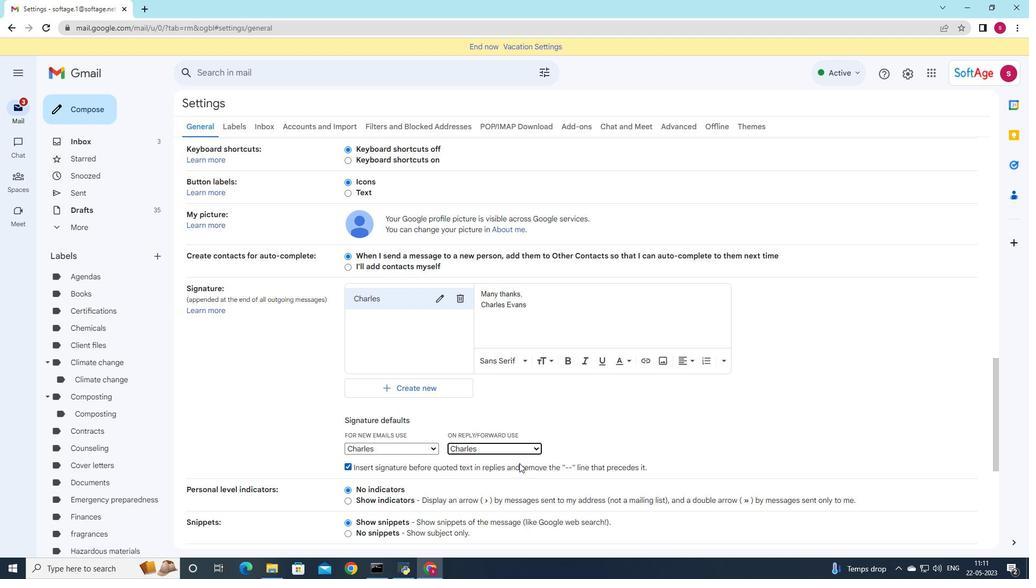 
Action: Mouse scrolled (518, 461) with delta (0, 0)
Screenshot: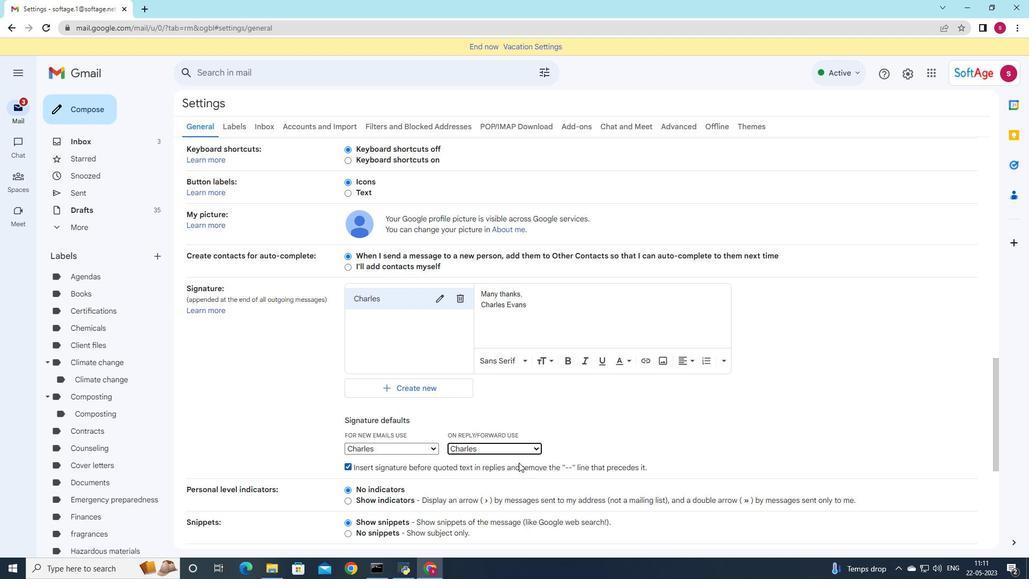 
Action: Mouse scrolled (518, 461) with delta (0, 0)
Screenshot: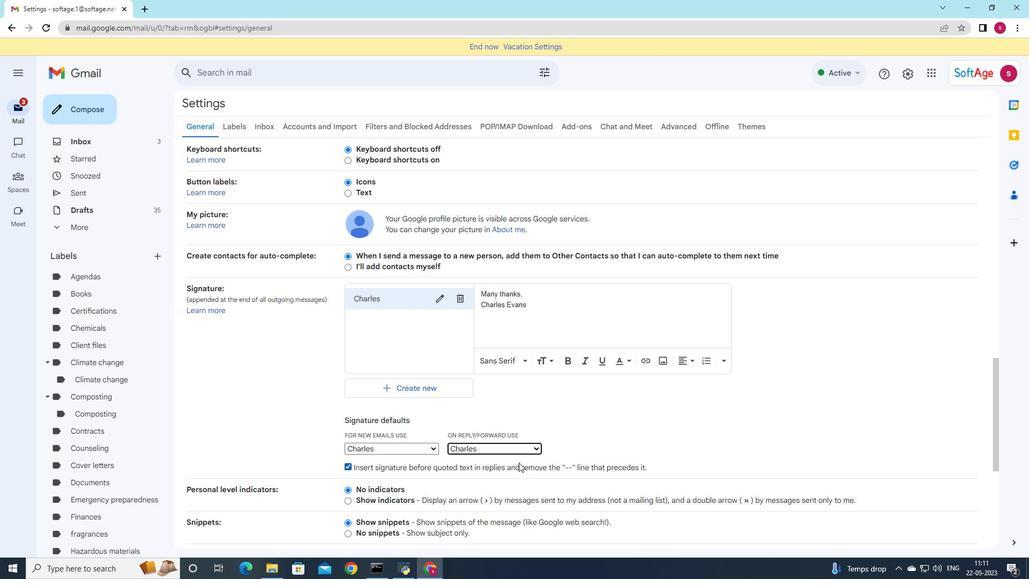 
Action: Mouse scrolled (518, 461) with delta (0, 0)
Screenshot: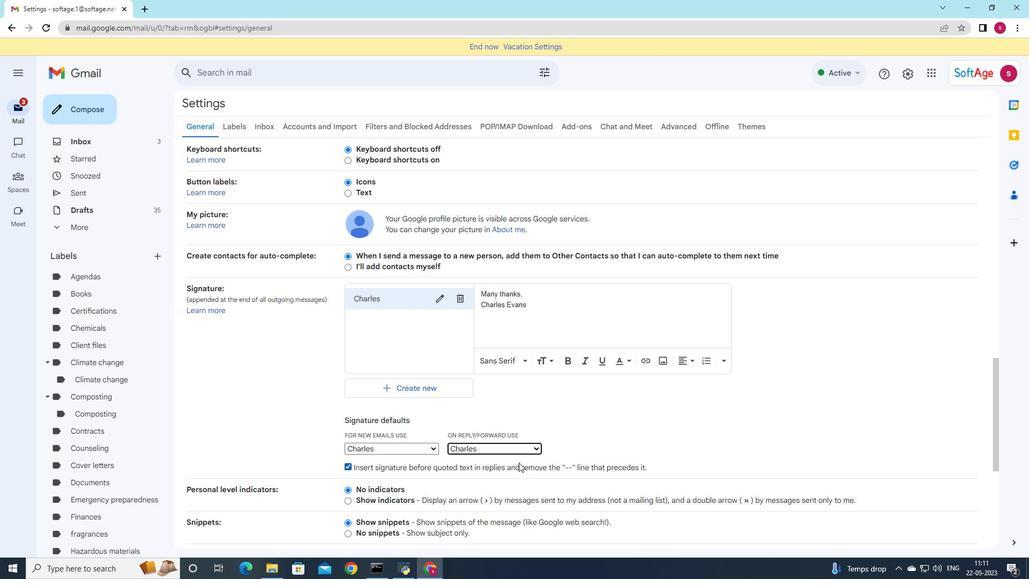 
Action: Mouse scrolled (518, 461) with delta (0, 0)
Screenshot: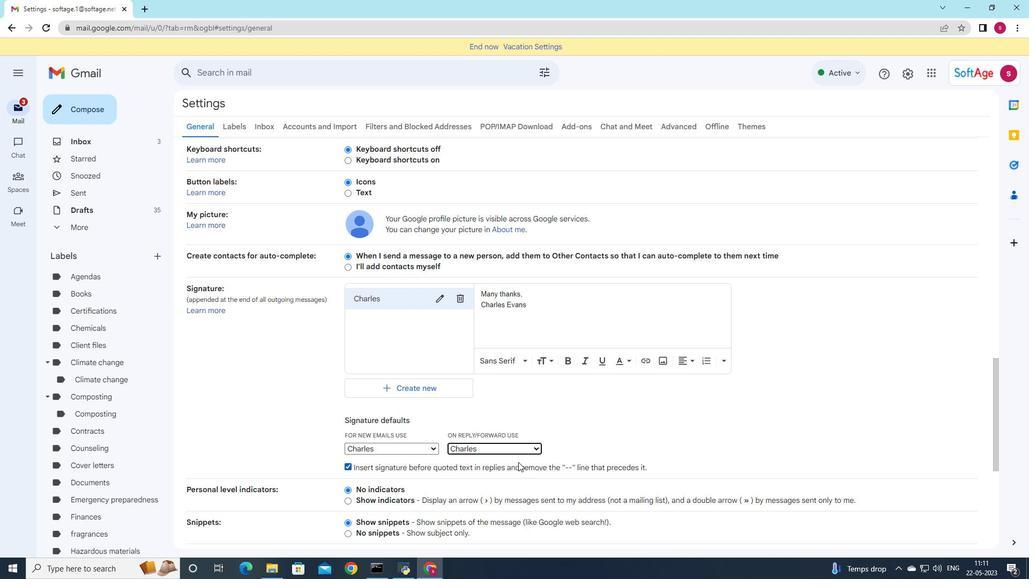 
Action: Mouse moved to (510, 452)
Screenshot: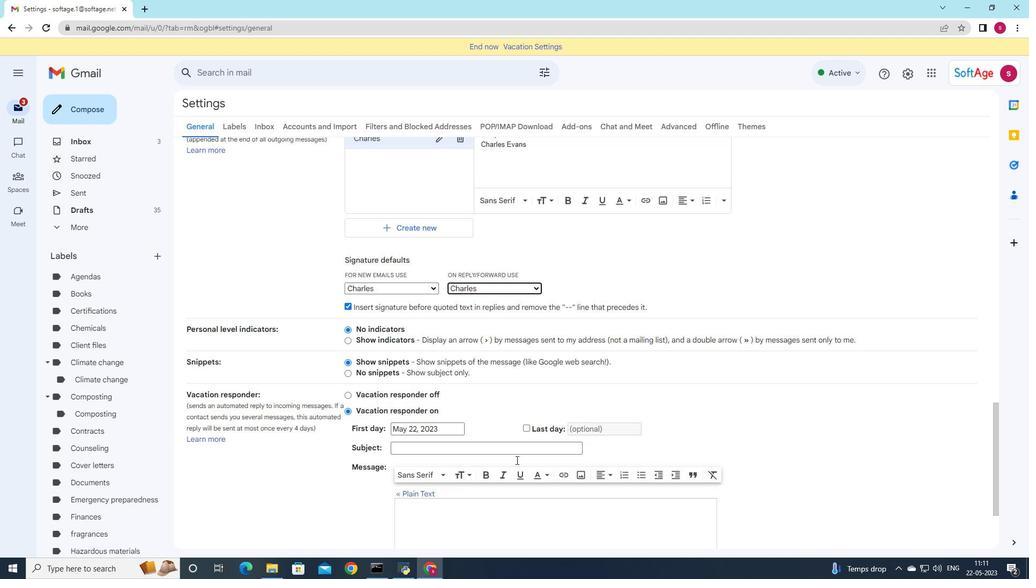 
Action: Mouse scrolled (510, 451) with delta (0, 0)
Screenshot: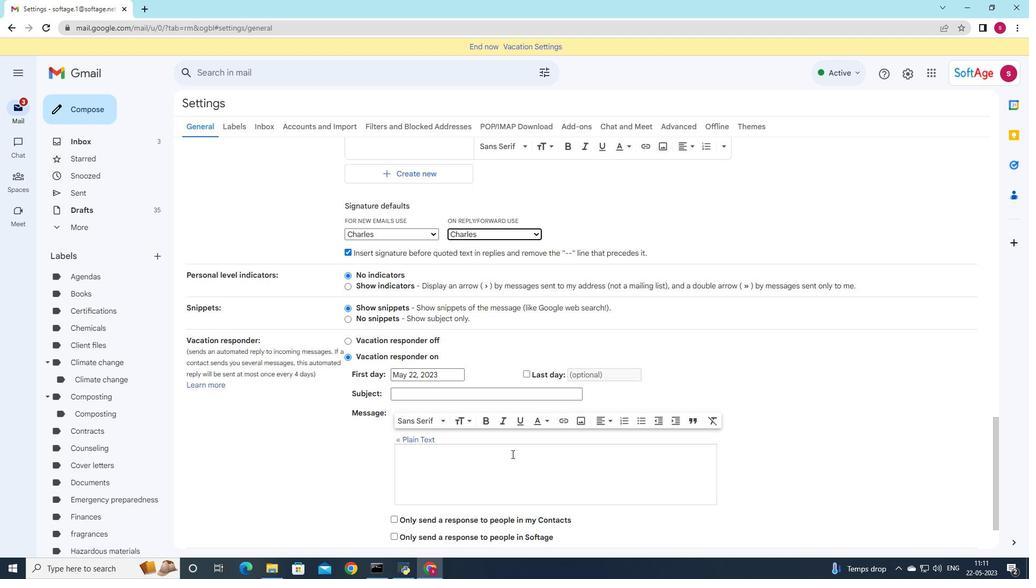 
Action: Mouse scrolled (510, 451) with delta (0, 0)
Screenshot: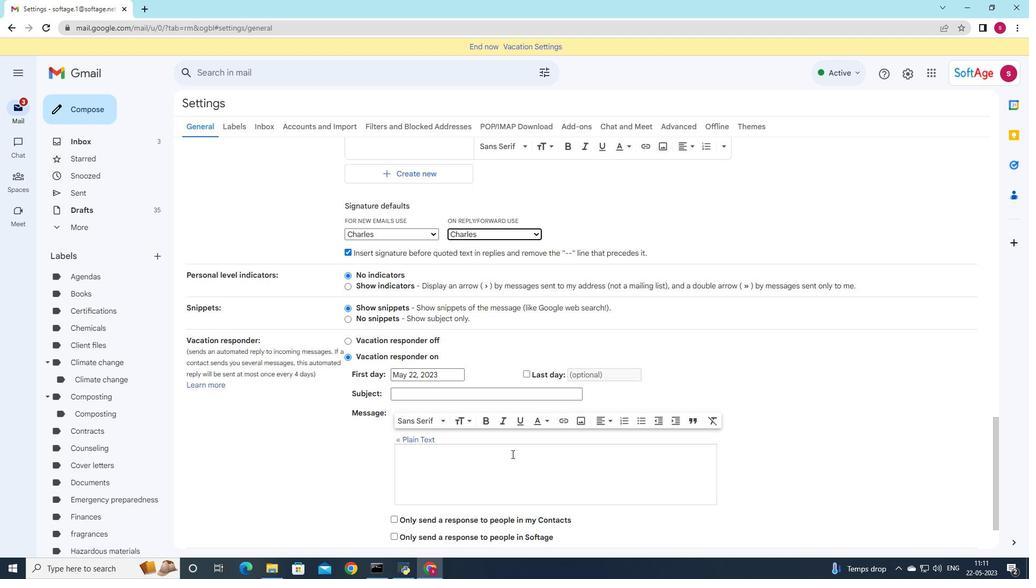 
Action: Mouse scrolled (510, 451) with delta (0, 0)
Screenshot: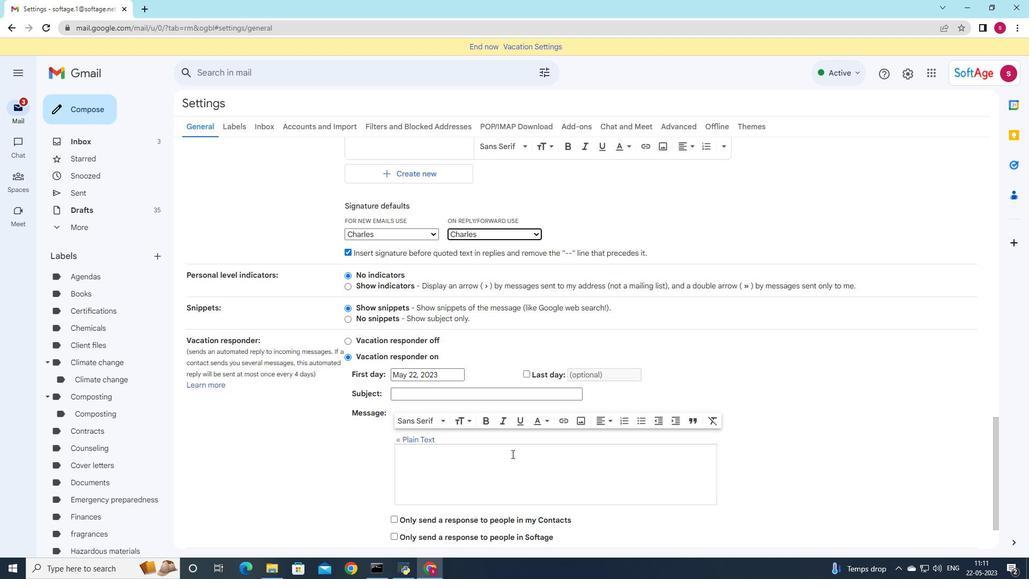 
Action: Mouse scrolled (510, 451) with delta (0, 0)
Screenshot: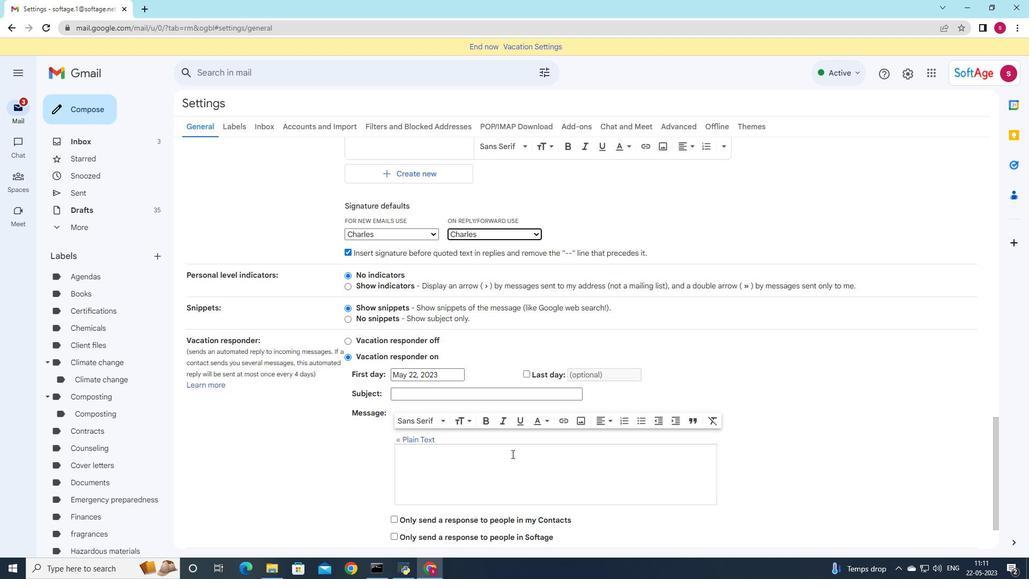 
Action: Mouse scrolled (510, 451) with delta (0, 0)
Screenshot: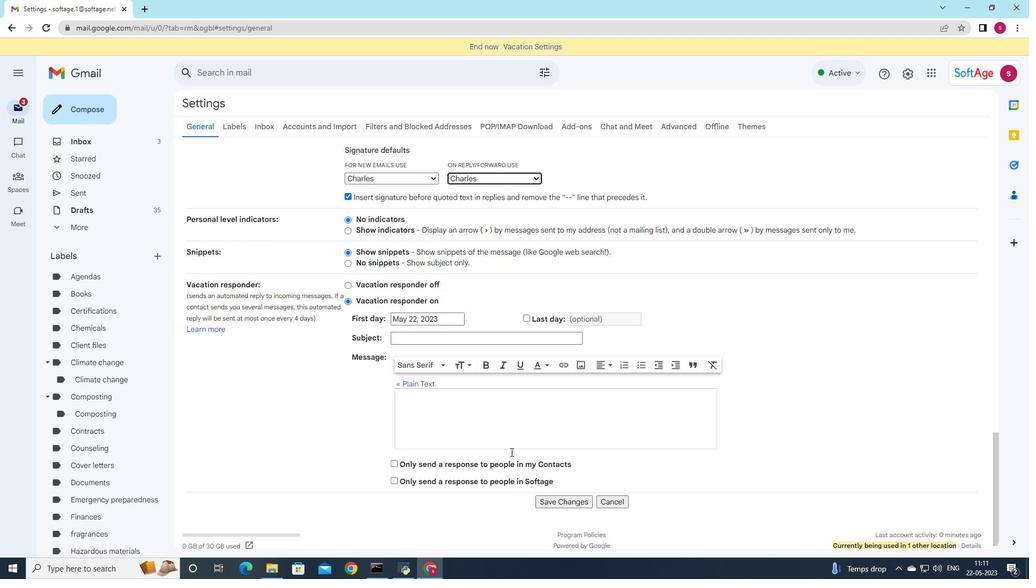 
Action: Mouse scrolled (510, 451) with delta (0, 0)
Screenshot: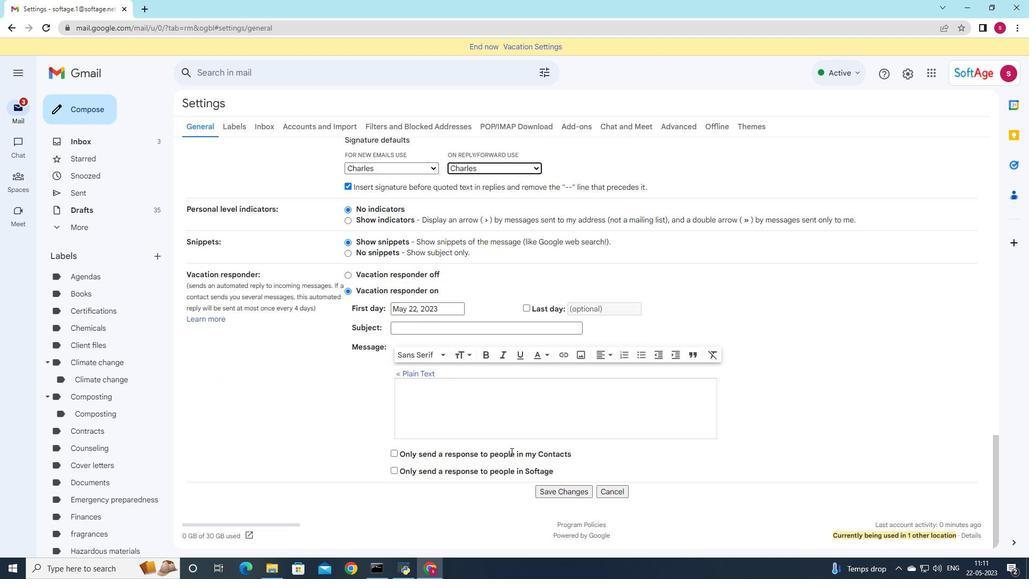 
Action: Mouse scrolled (510, 451) with delta (0, 0)
Screenshot: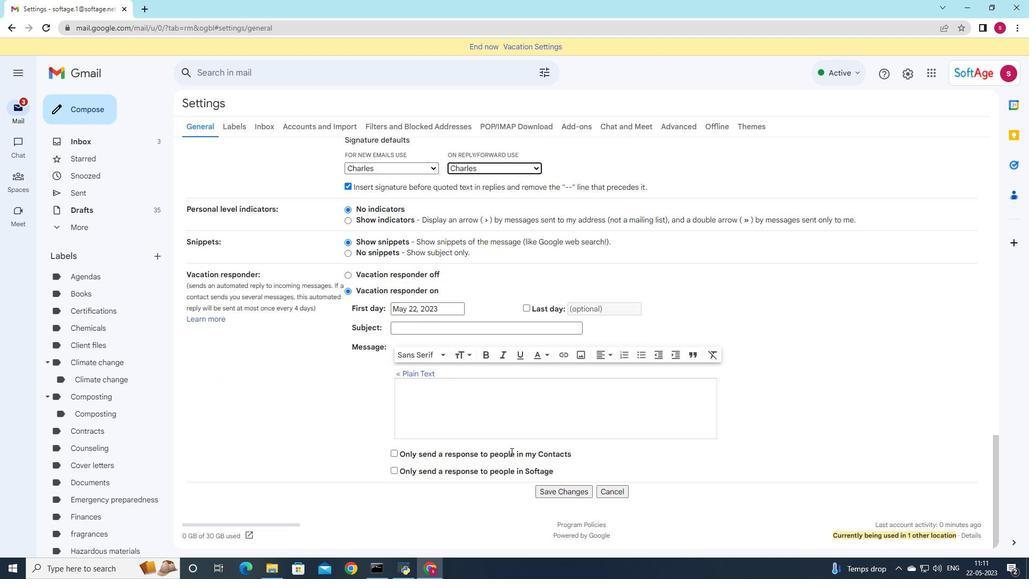 
Action: Mouse scrolled (510, 451) with delta (0, 0)
Screenshot: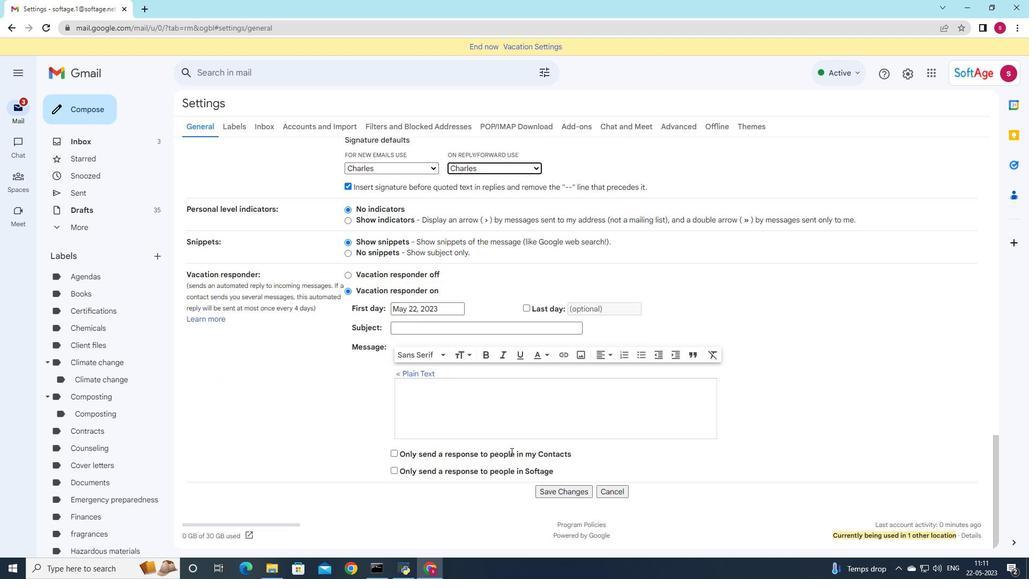 
Action: Mouse moved to (550, 490)
Screenshot: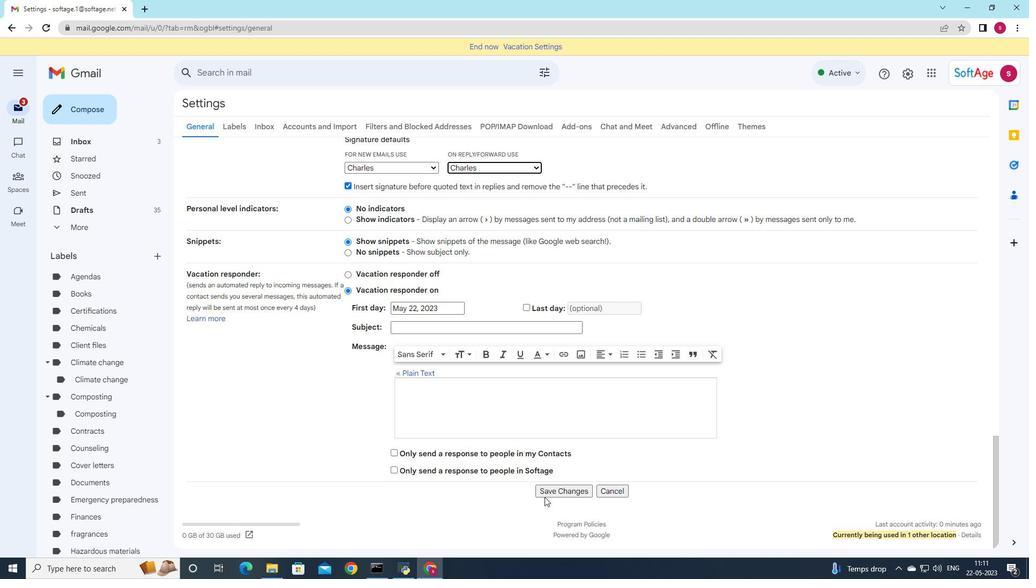 
Action: Mouse pressed left at (550, 490)
Screenshot: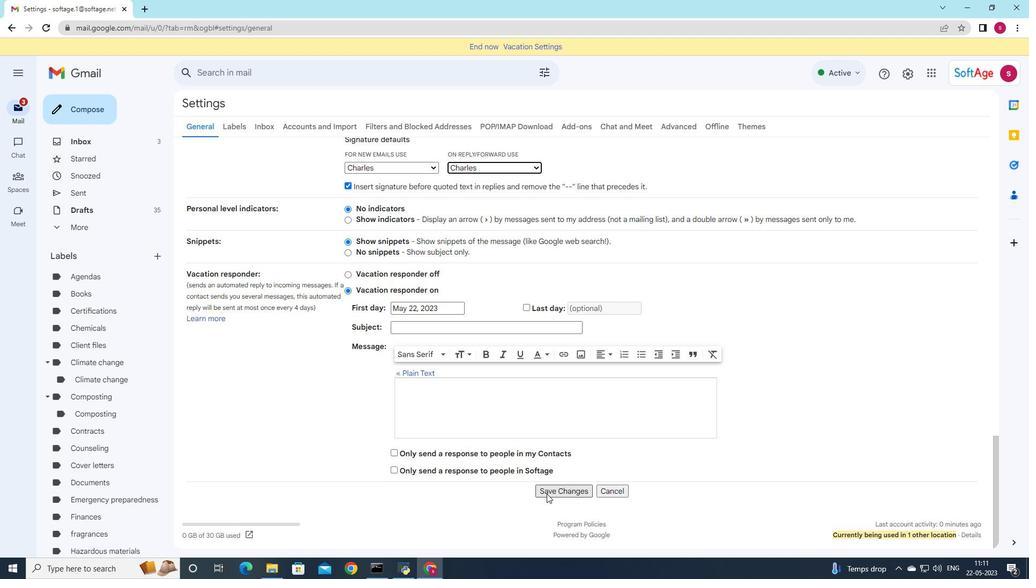 
Action: Mouse moved to (76, 106)
Screenshot: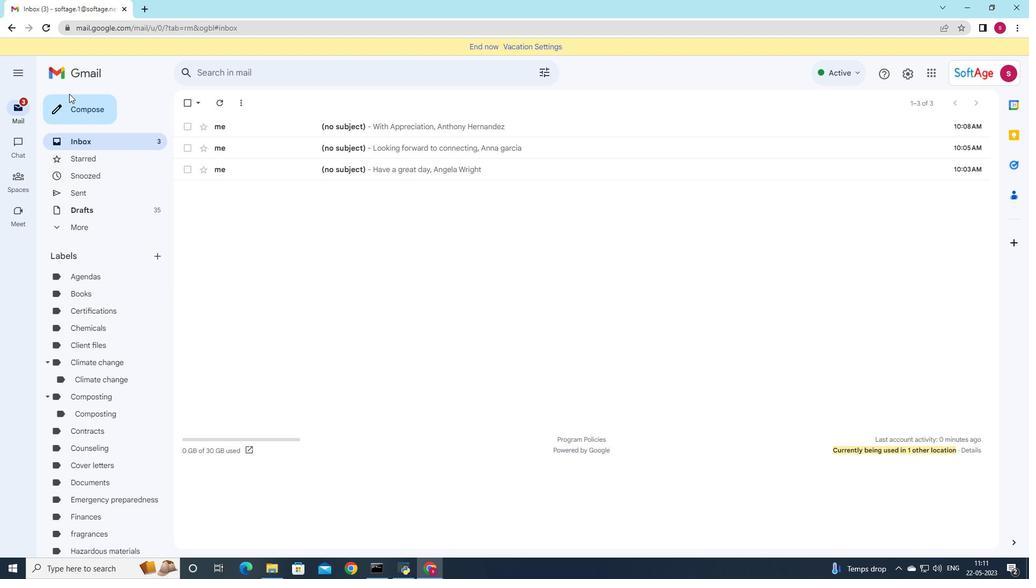 
Action: Mouse pressed left at (76, 106)
Screenshot: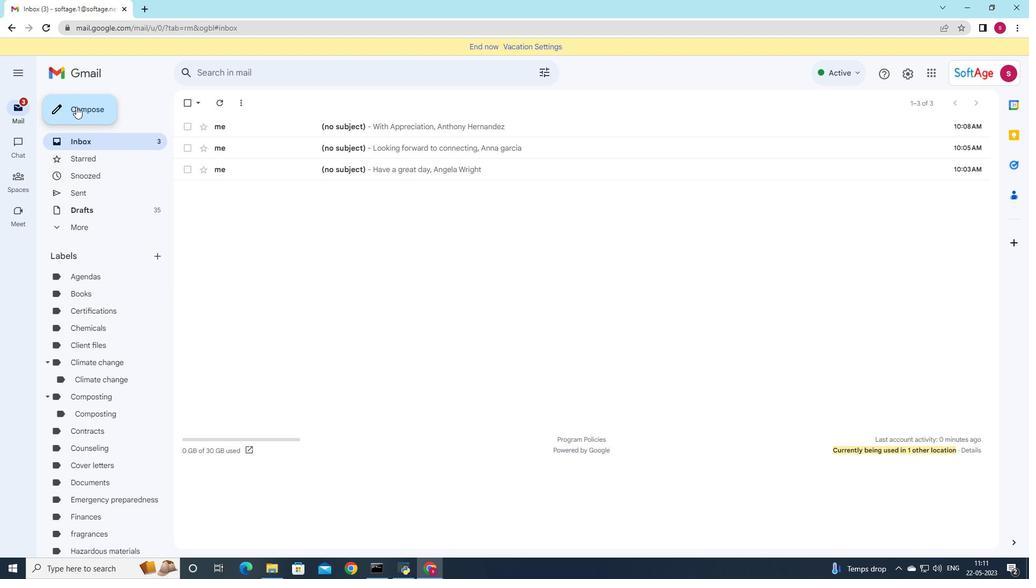 
Action: Mouse moved to (634, 269)
Screenshot: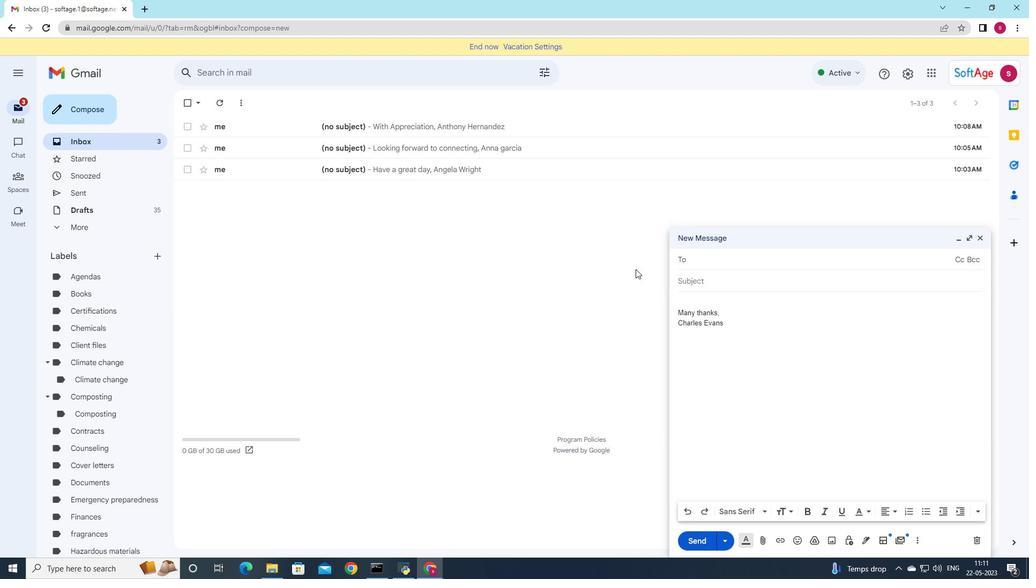 
Action: Key pressed softage
Screenshot: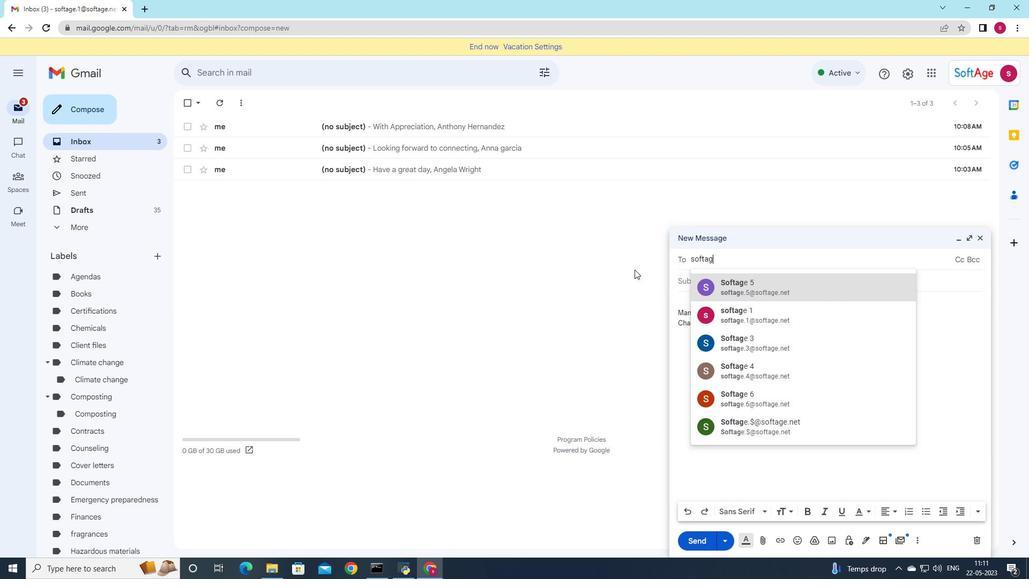 
Action: Mouse moved to (742, 323)
Screenshot: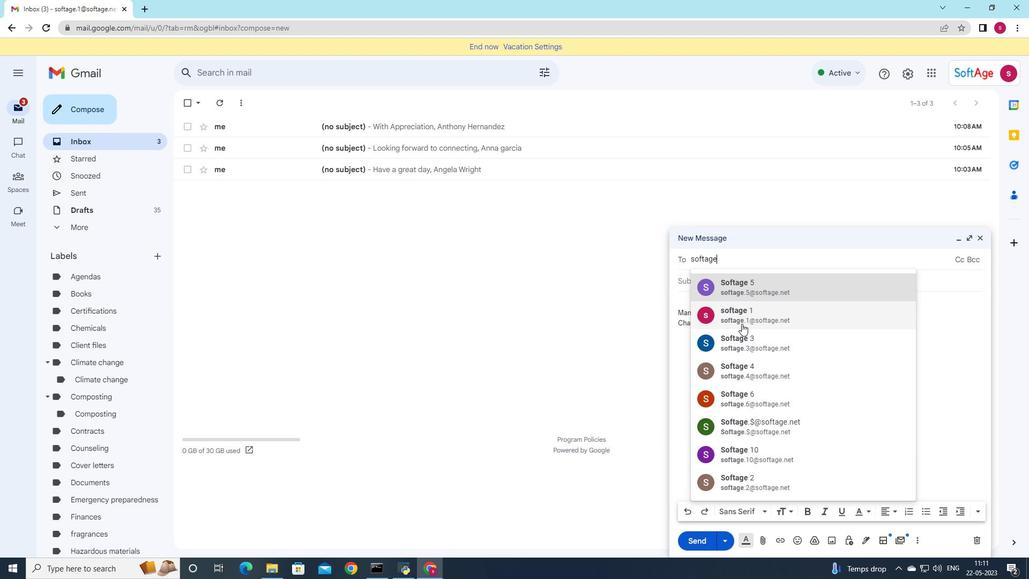 
Action: Mouse pressed left at (742, 323)
Screenshot: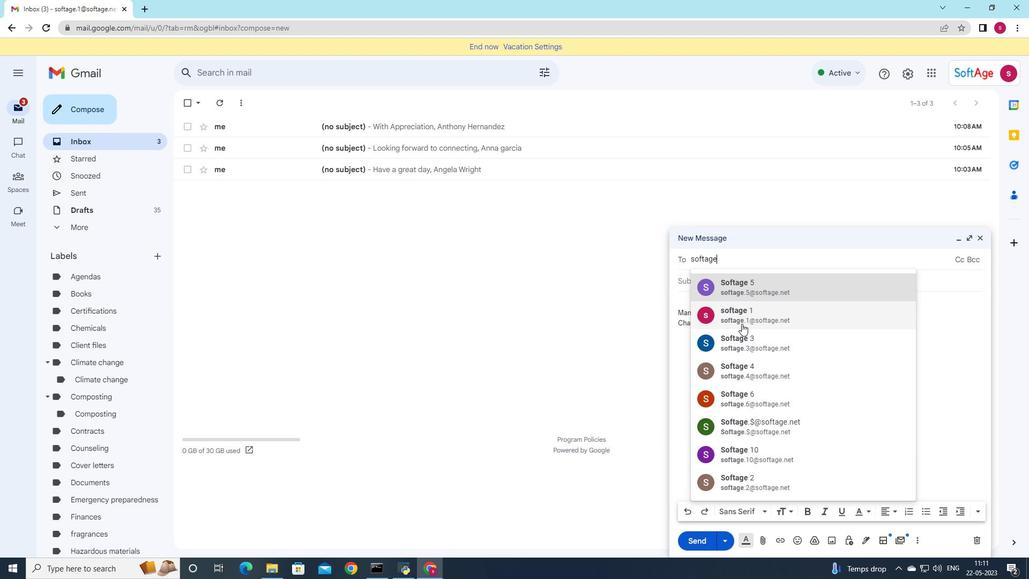 
Action: Mouse moved to (757, 372)
Screenshot: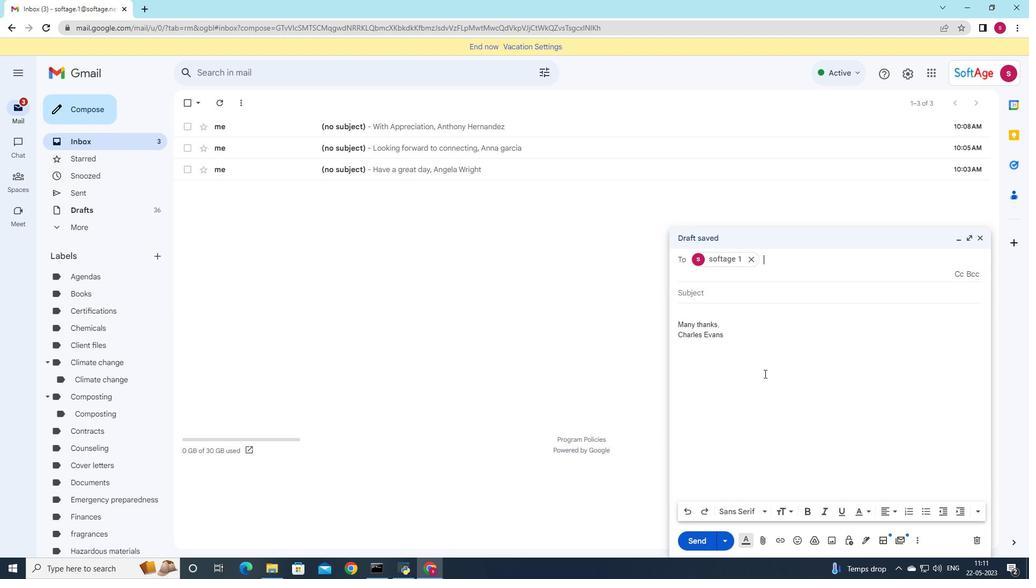 
Action: Mouse scrolled (757, 372) with delta (0, 0)
Screenshot: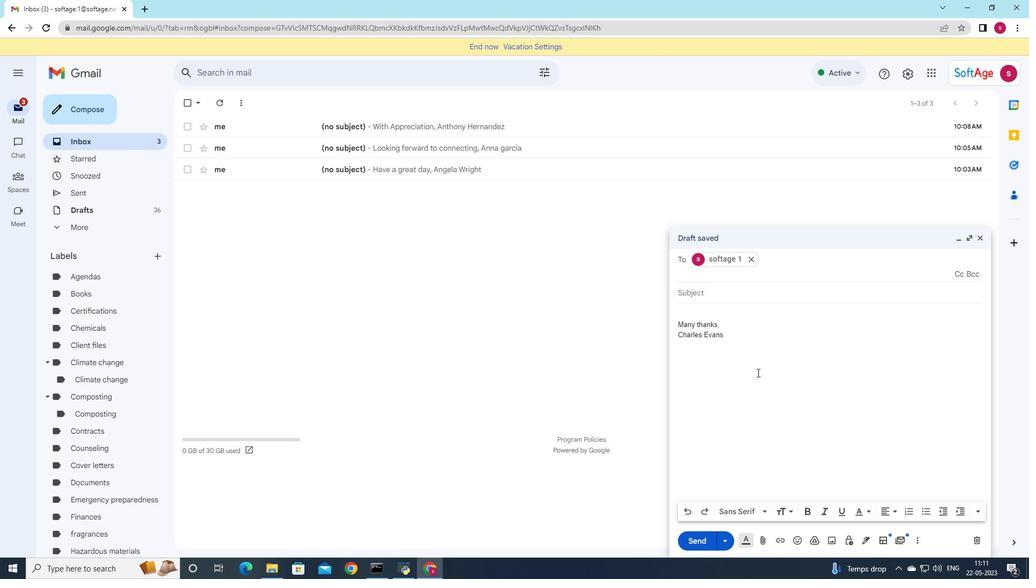 
Action: Mouse moved to (153, 257)
Screenshot: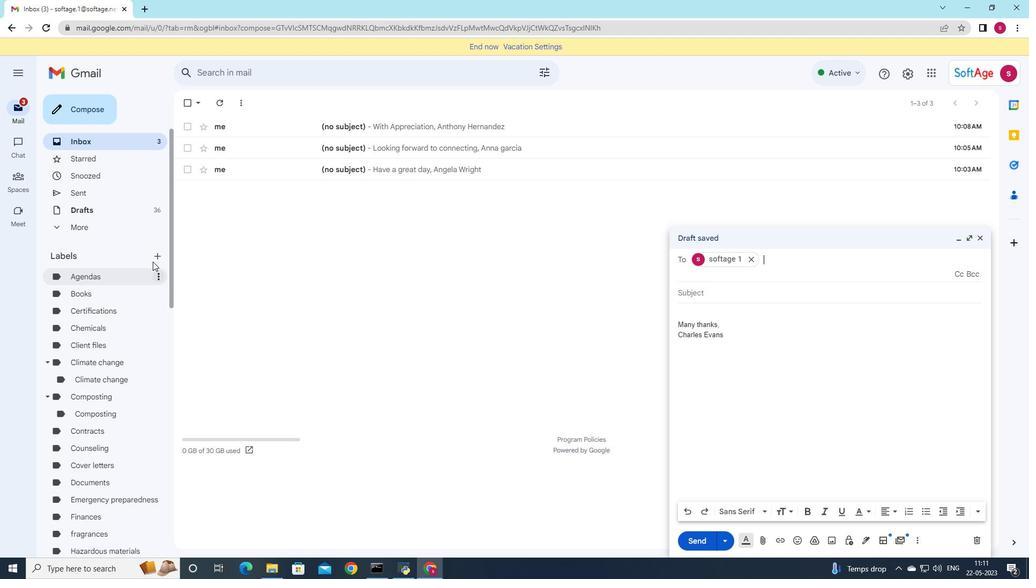 
Action: Mouse pressed left at (153, 257)
Screenshot: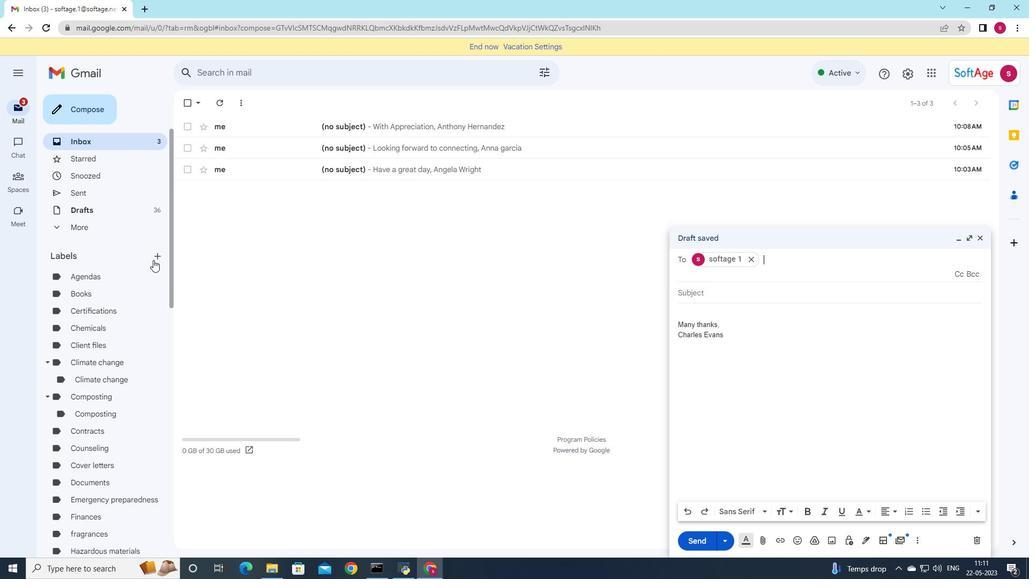
Action: Mouse moved to (494, 299)
Screenshot: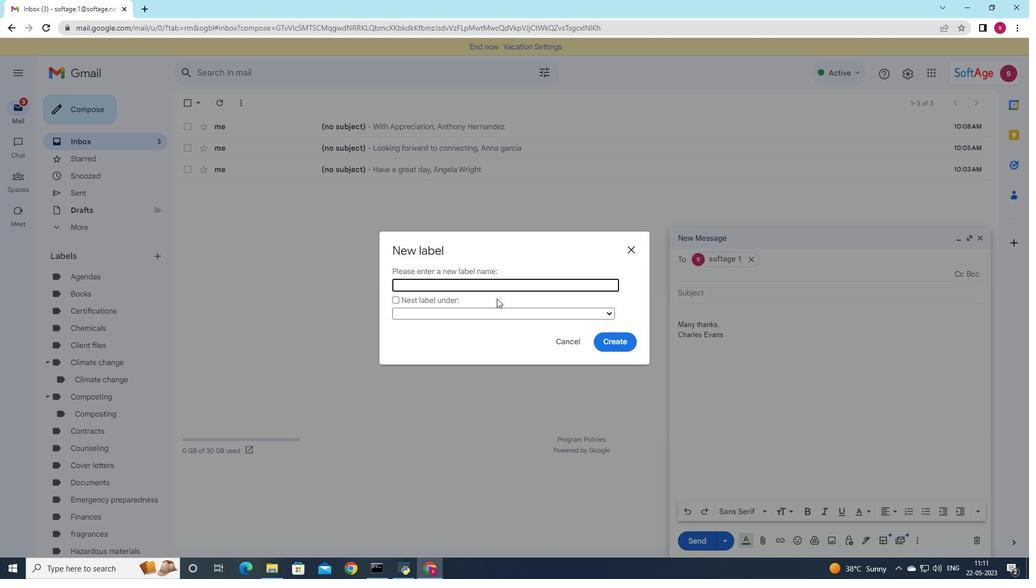 
Action: Key pressed <Key.shift><Key.shift><Key.shift>Vendor<Key.space>files
Screenshot: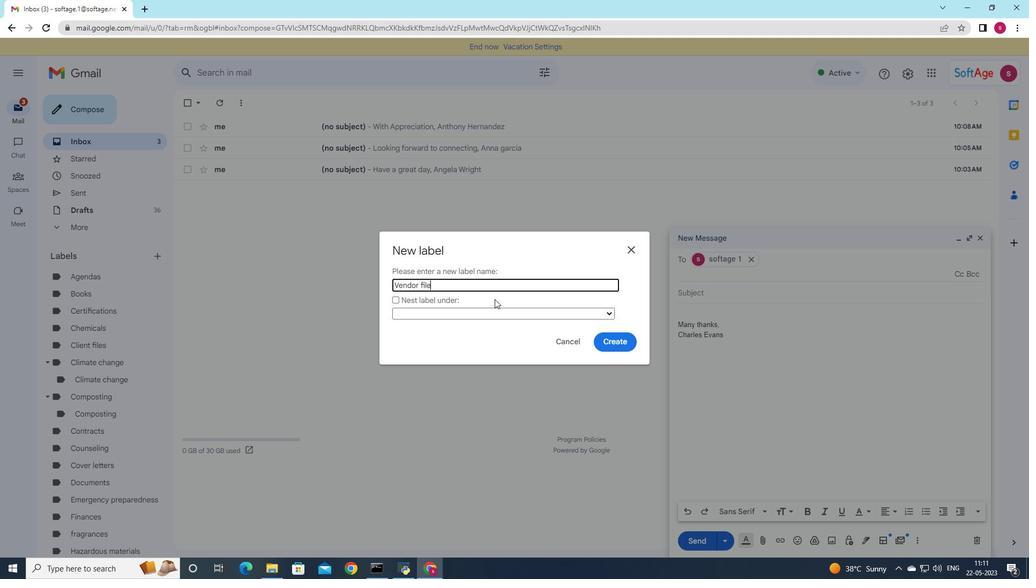 
Action: Mouse moved to (619, 338)
Screenshot: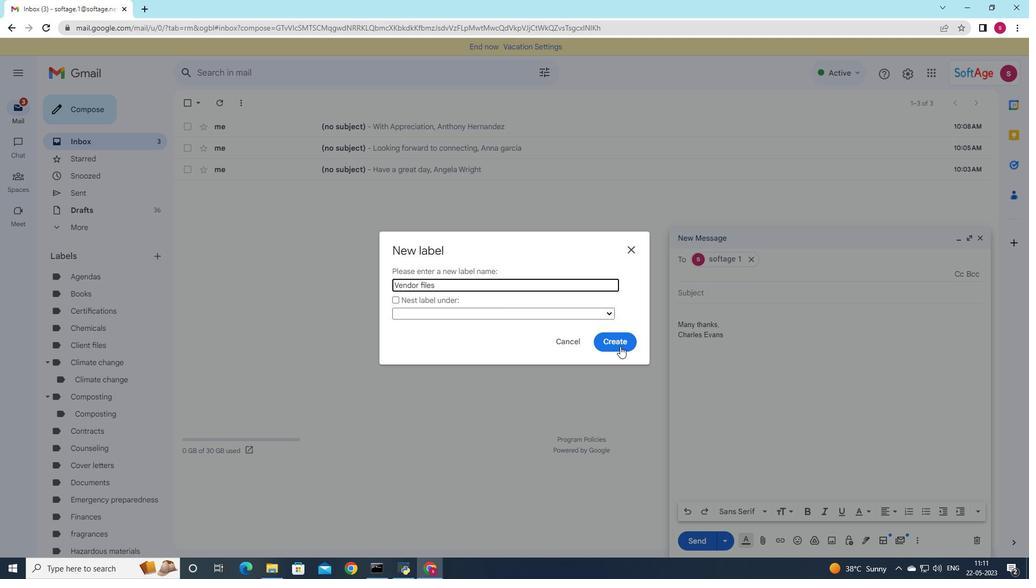 
Action: Mouse pressed left at (619, 338)
Screenshot: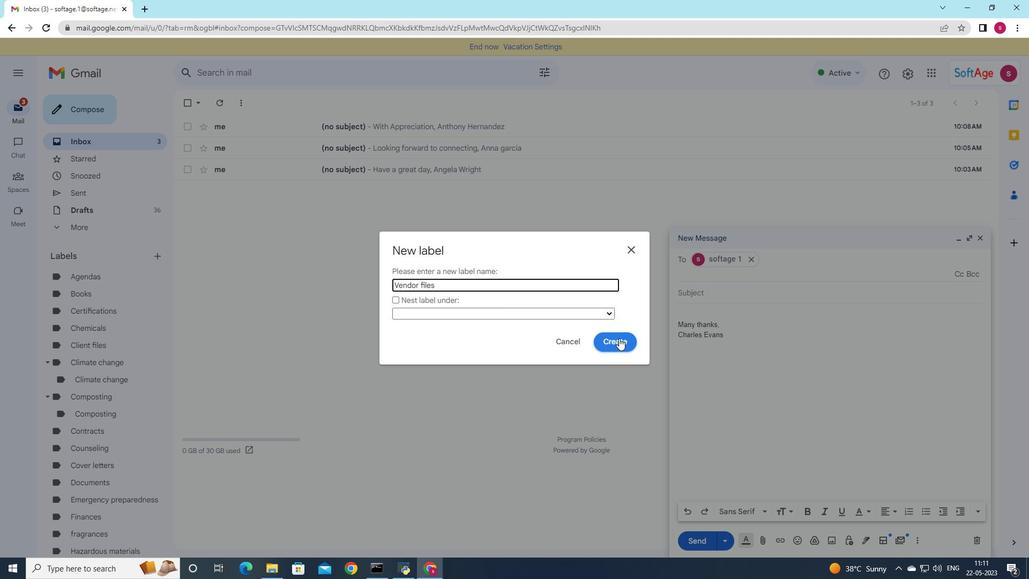
Action: Mouse moved to (247, 342)
Screenshot: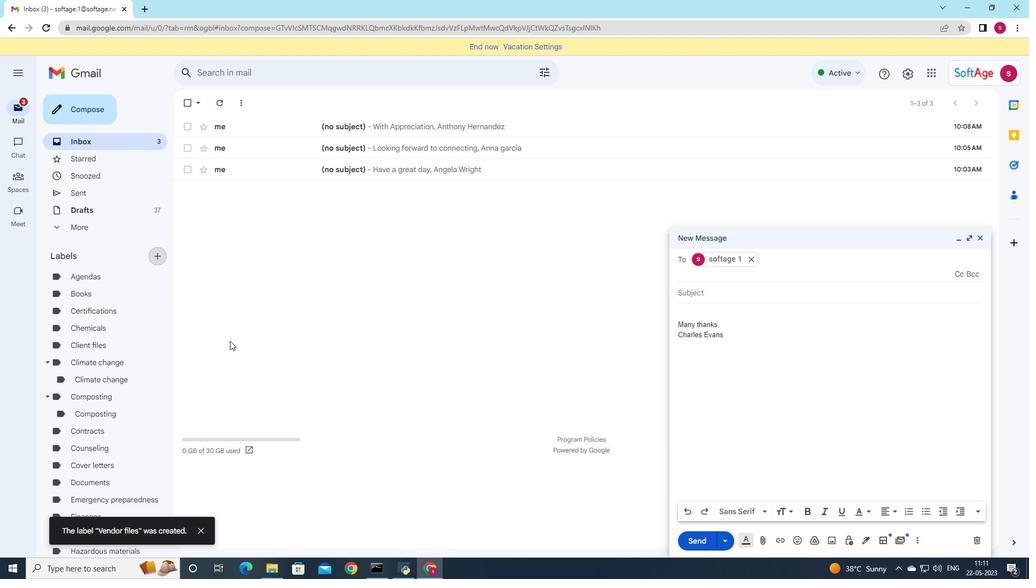 
